 Task: Look for space in Brunssum, Netherlands from 1st June, 2023 to 9th June, 2023 for 5 adults in price range Rs.6000 to Rs.12000. Place can be entire place with 3 bedrooms having 3 beds and 3 bathrooms. Property type can be house, flat, guest house. Amenities needed are: washing machine. Booking option can be shelf check-in. Required host language is English.
Action: Mouse moved to (459, 117)
Screenshot: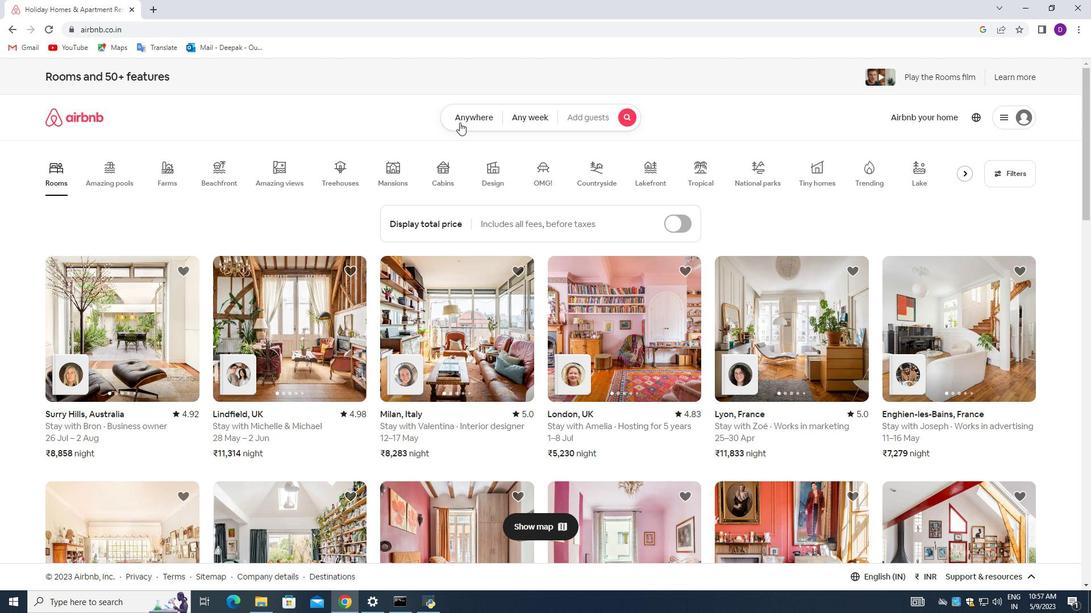 
Action: Mouse pressed left at (459, 117)
Screenshot: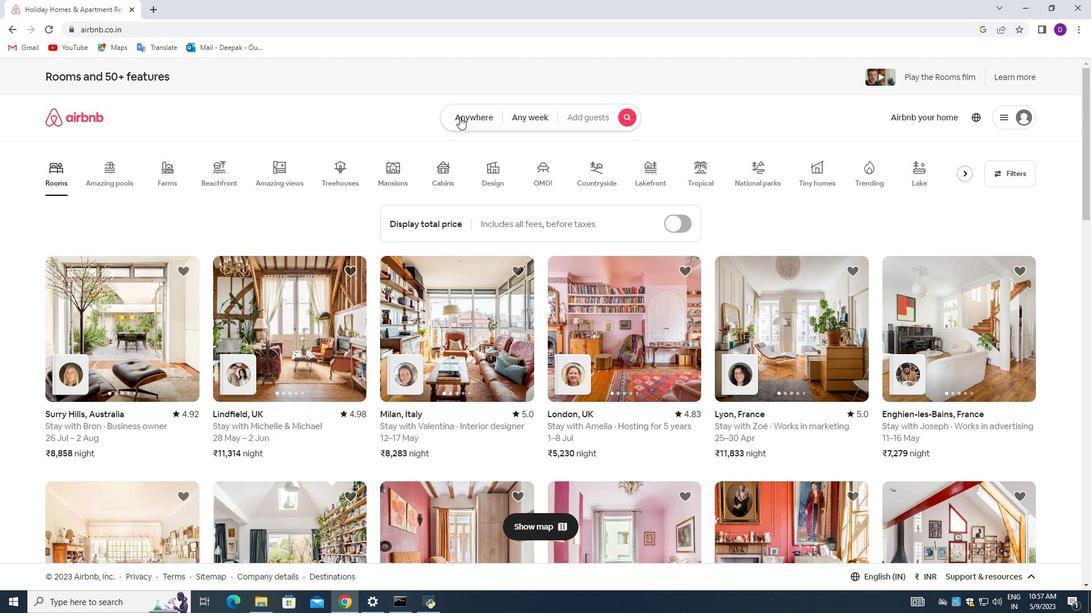
Action: Mouse moved to (396, 160)
Screenshot: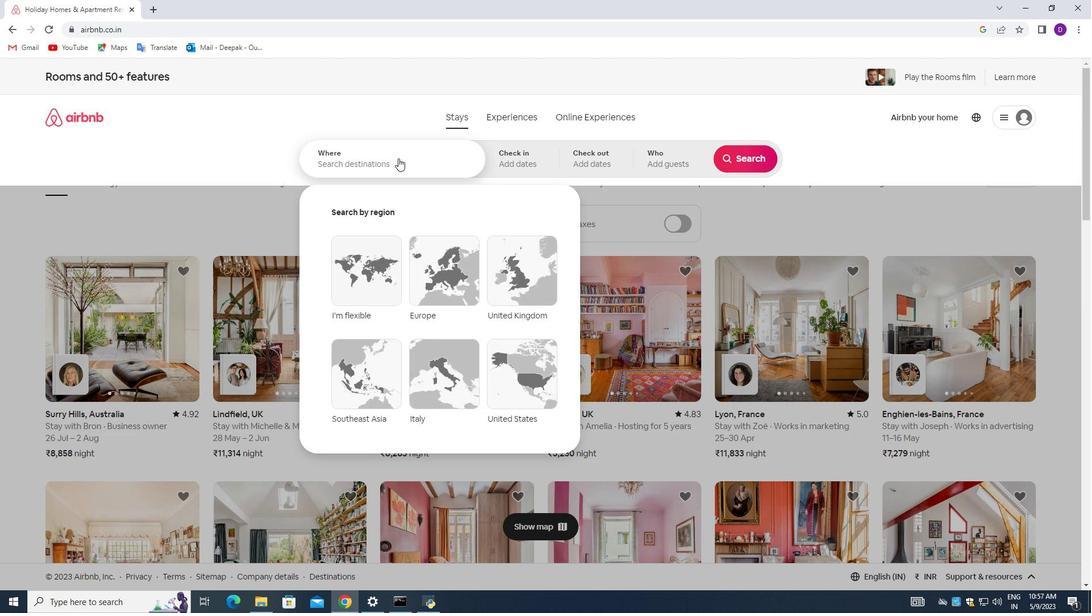 
Action: Mouse pressed left at (396, 160)
Screenshot: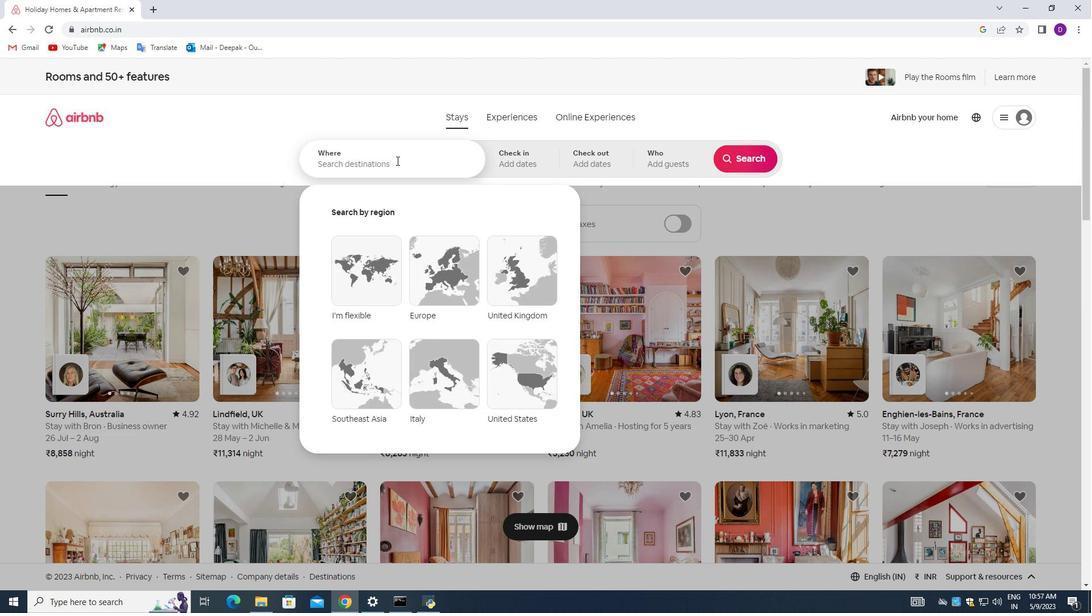 
Action: Mouse moved to (167, 271)
Screenshot: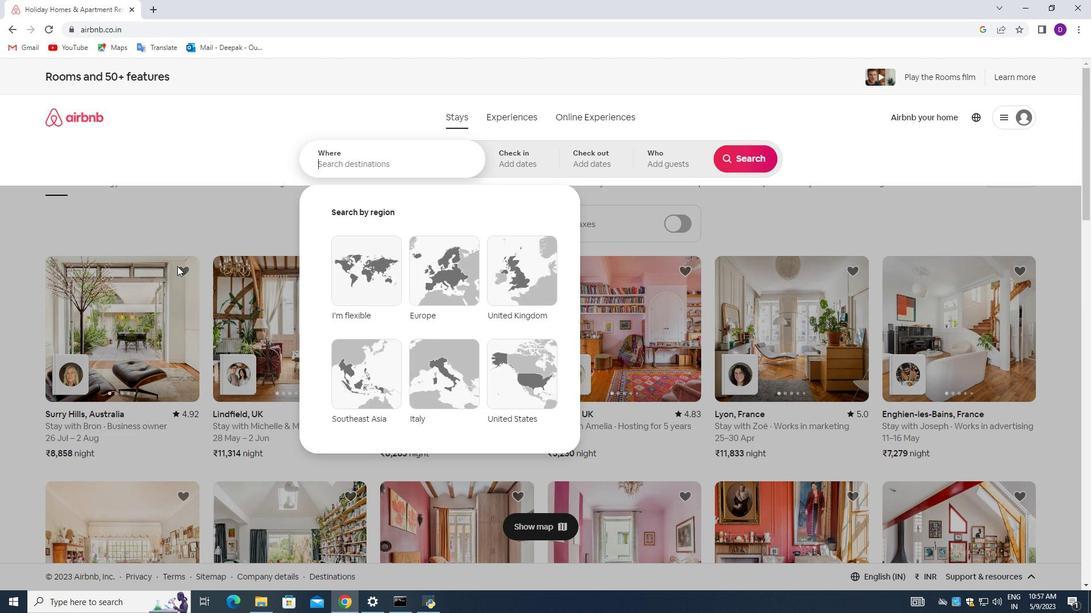 
Action: Key pressed <Key.shift_r>Brus<Key.backspace>nssum,<Key.space><Key.shift><Key.shift><Key.shift><Key.shift>Netherlands<Key.enter>
Screenshot: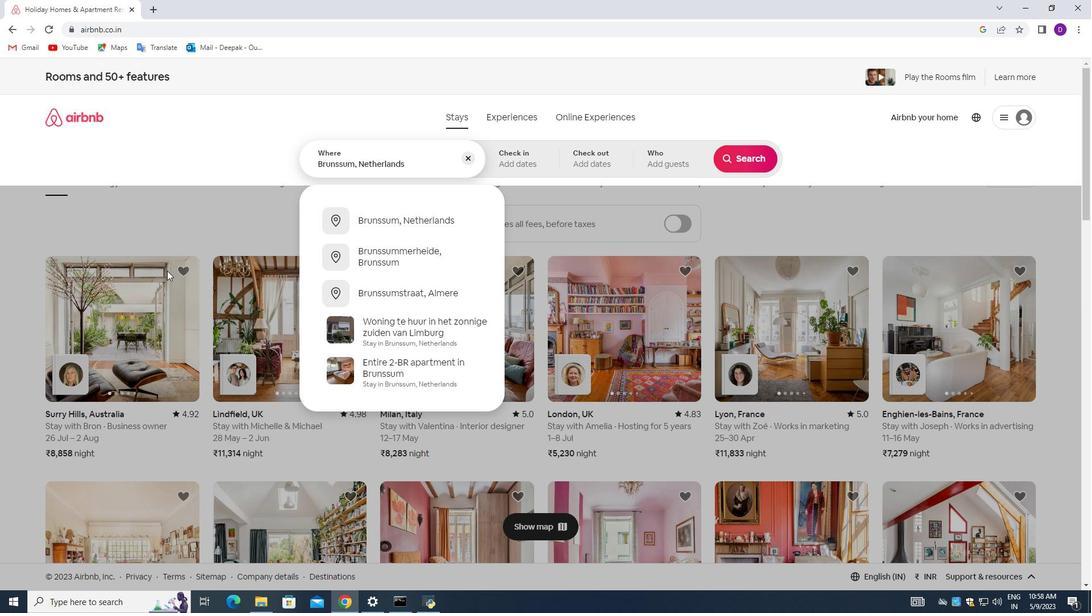 
Action: Mouse moved to (679, 305)
Screenshot: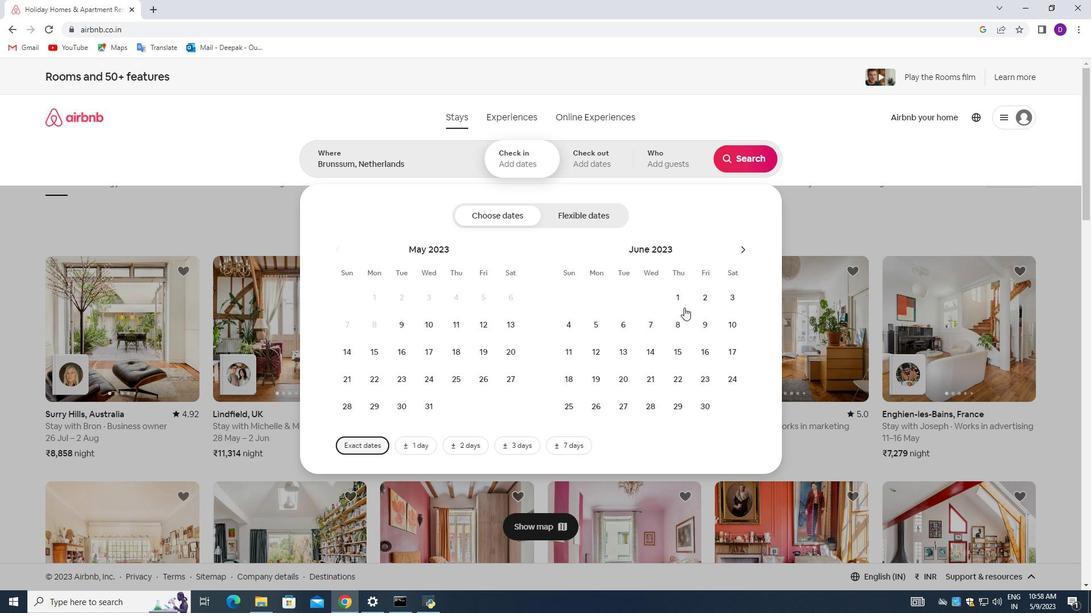 
Action: Mouse pressed left at (679, 305)
Screenshot: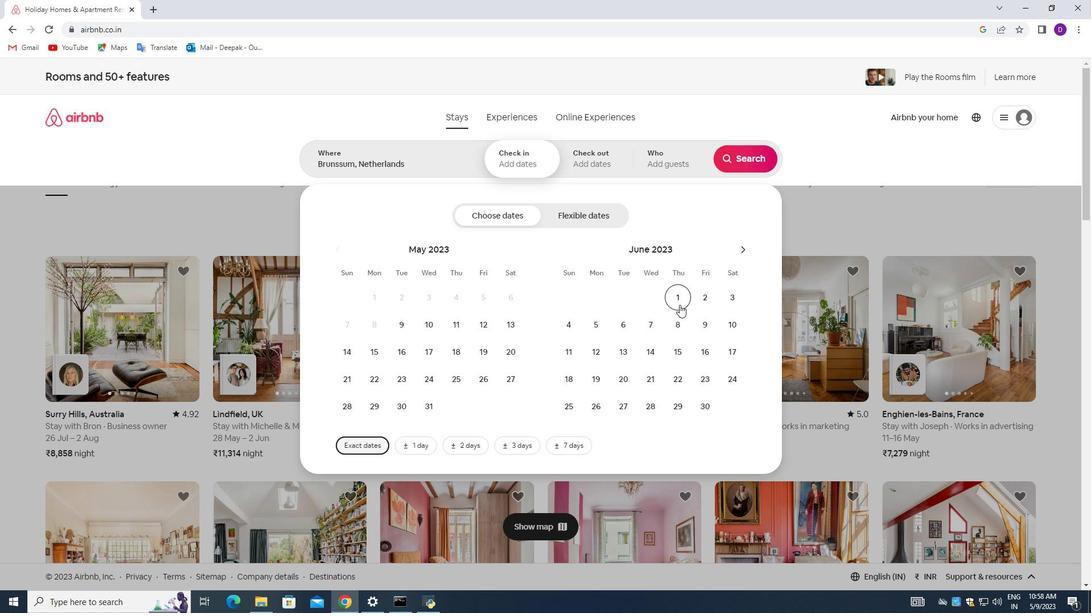 
Action: Mouse moved to (698, 318)
Screenshot: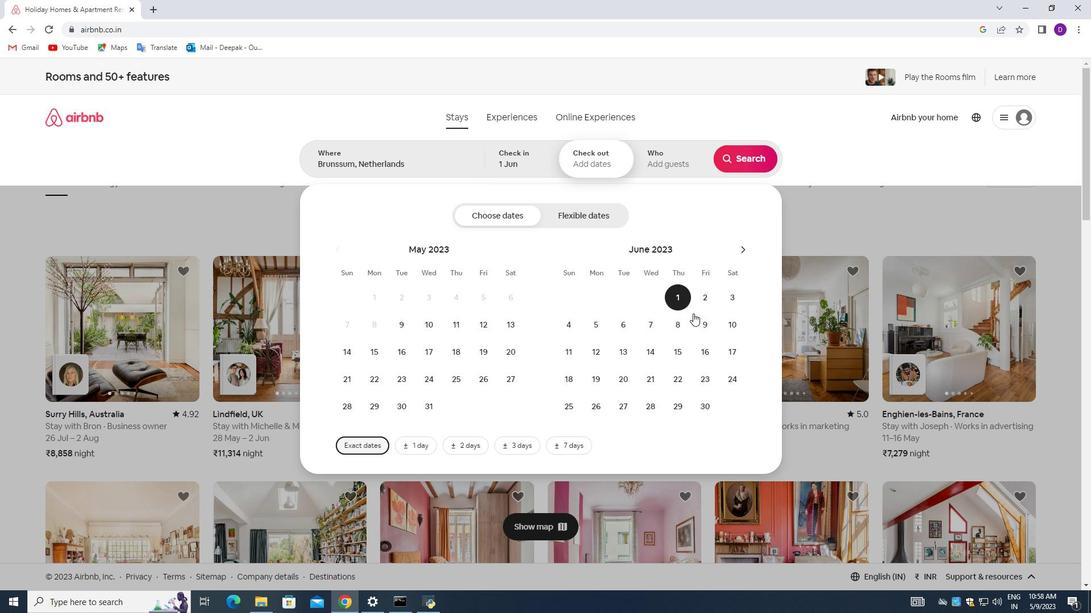 
Action: Mouse pressed left at (698, 318)
Screenshot: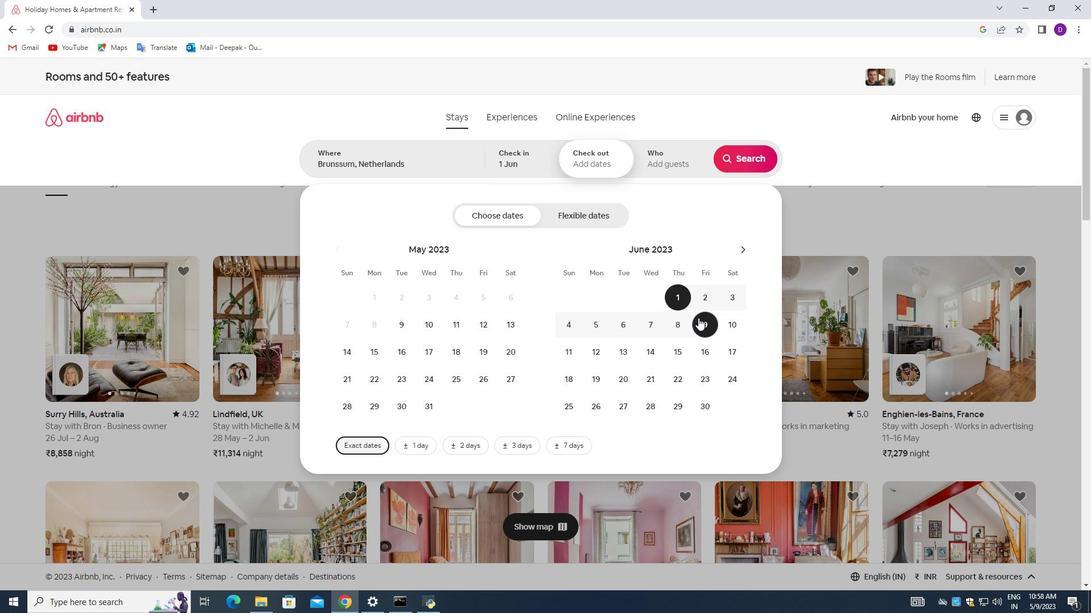 
Action: Mouse moved to (658, 159)
Screenshot: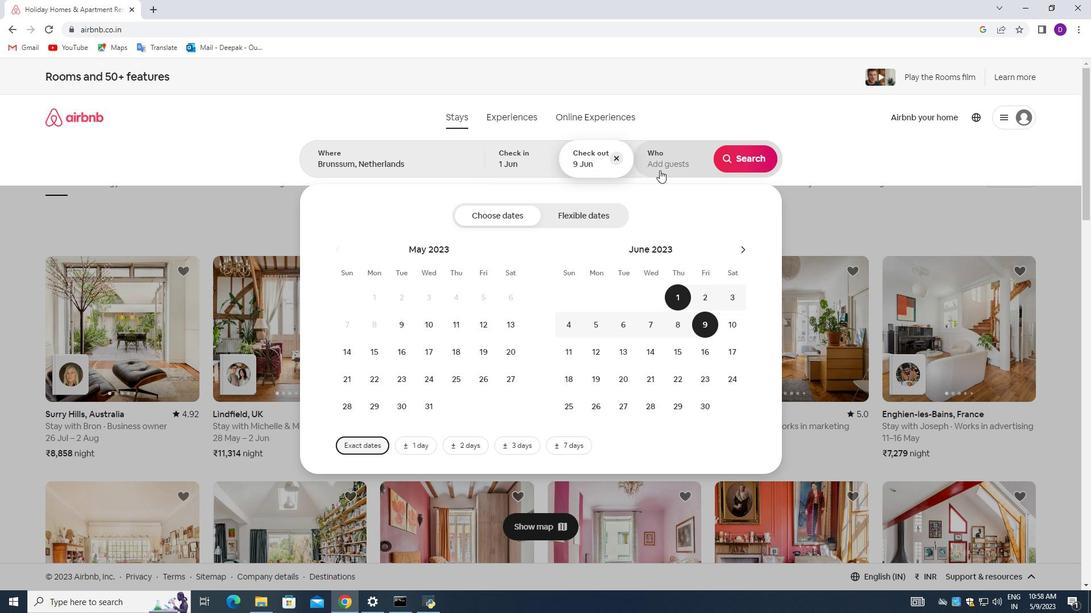 
Action: Mouse pressed left at (658, 159)
Screenshot: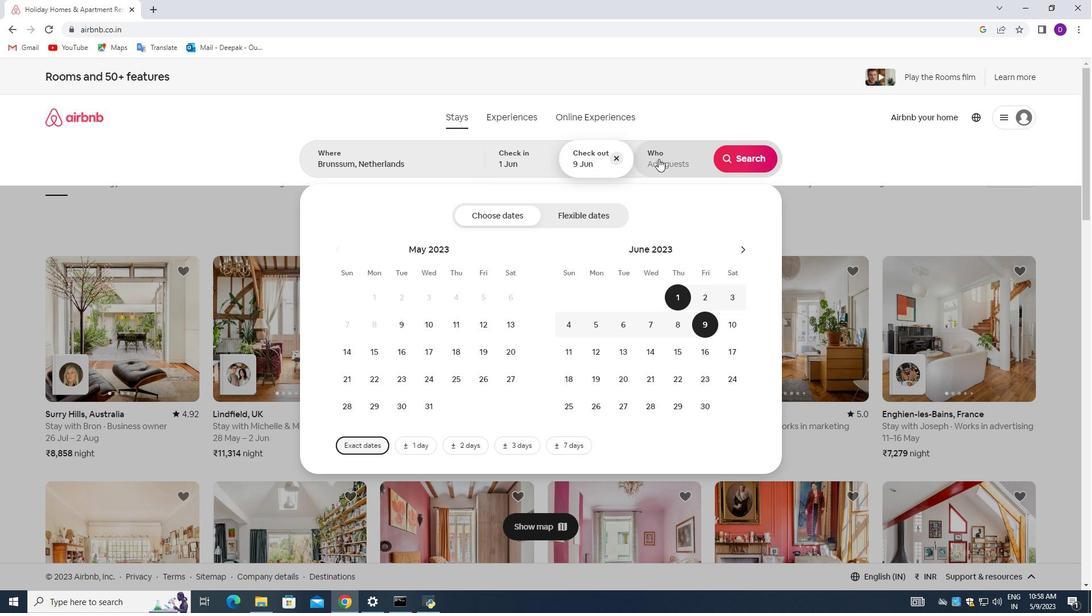 
Action: Mouse moved to (750, 221)
Screenshot: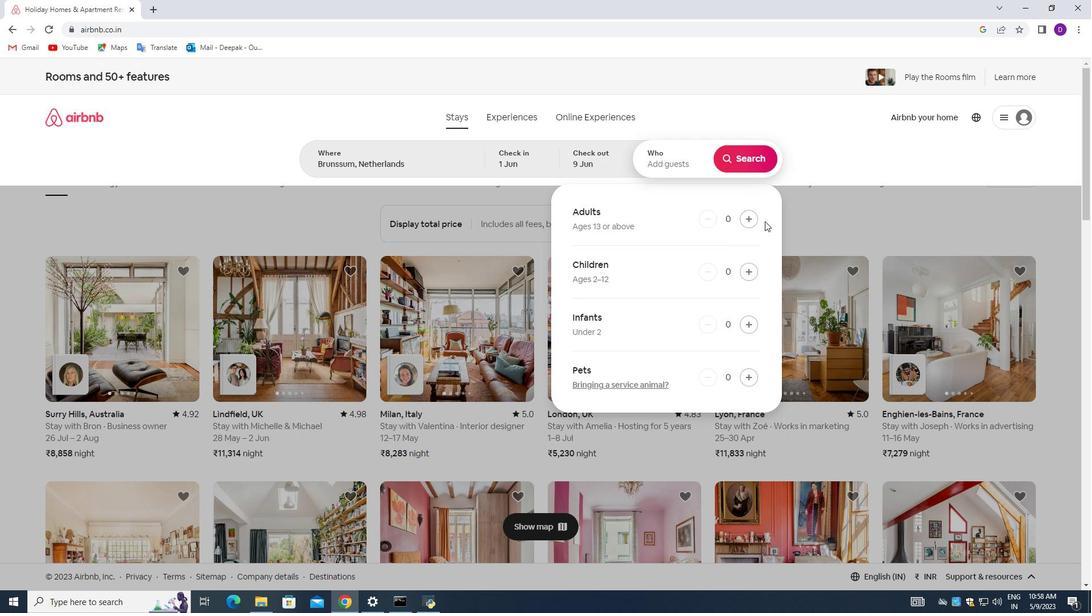 
Action: Mouse pressed left at (750, 221)
Screenshot: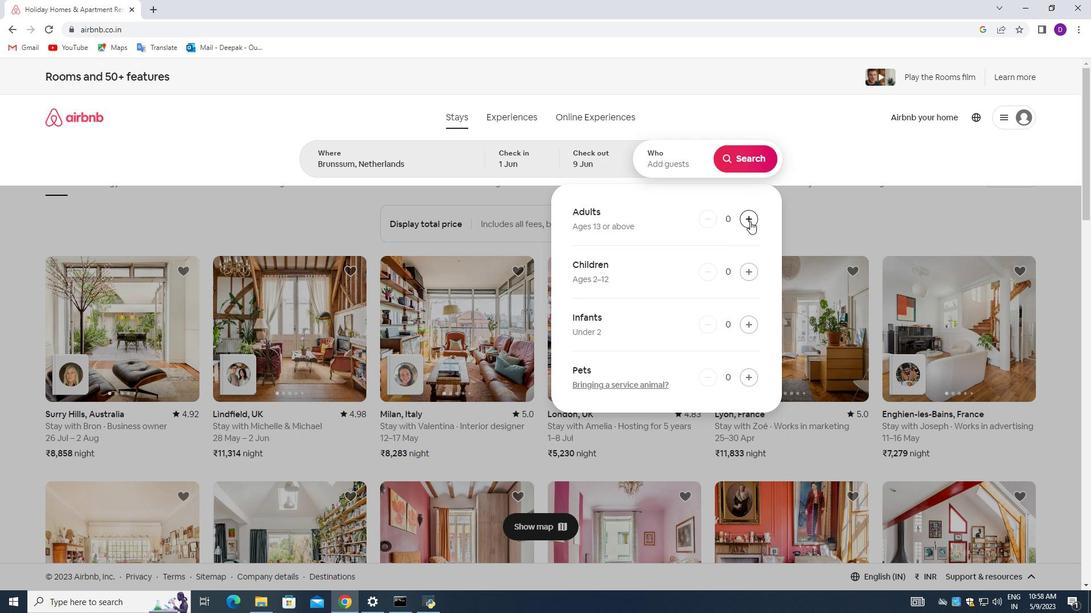 
Action: Mouse pressed left at (750, 221)
Screenshot: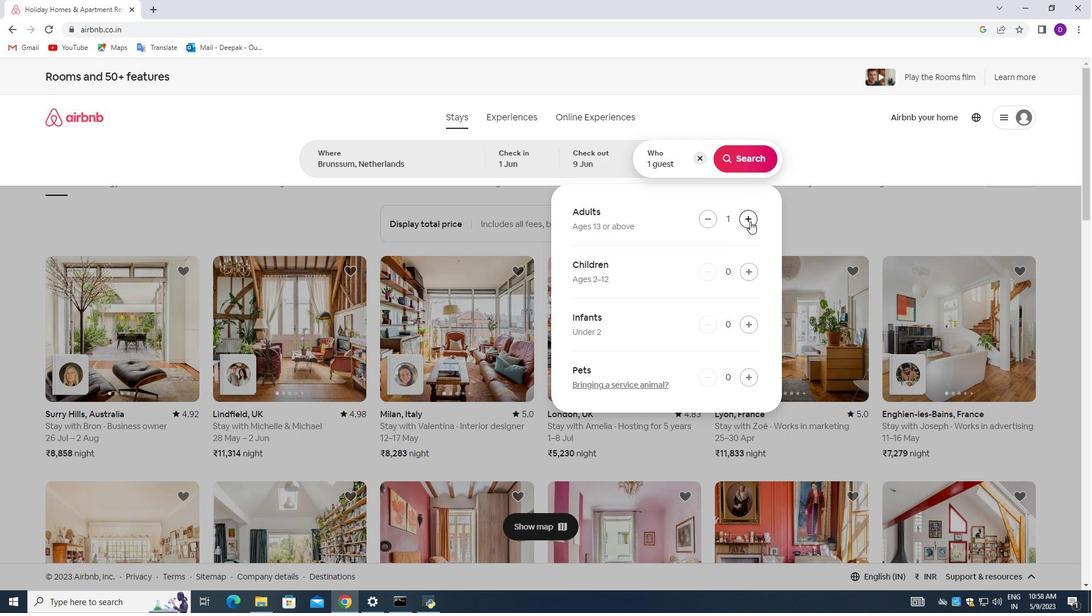 
Action: Mouse pressed left at (750, 221)
Screenshot: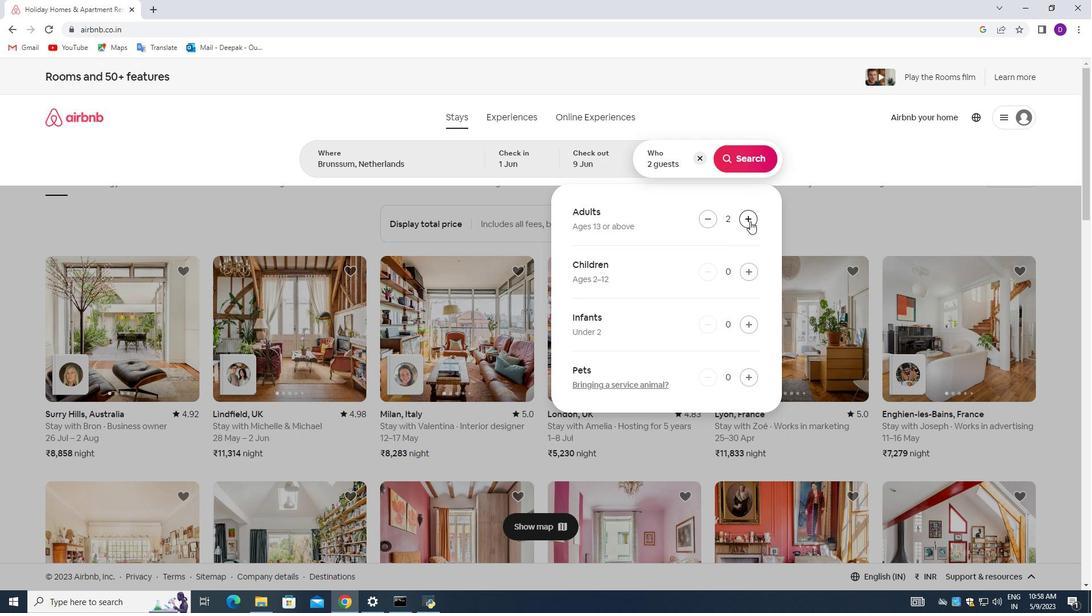 
Action: Mouse pressed left at (750, 221)
Screenshot: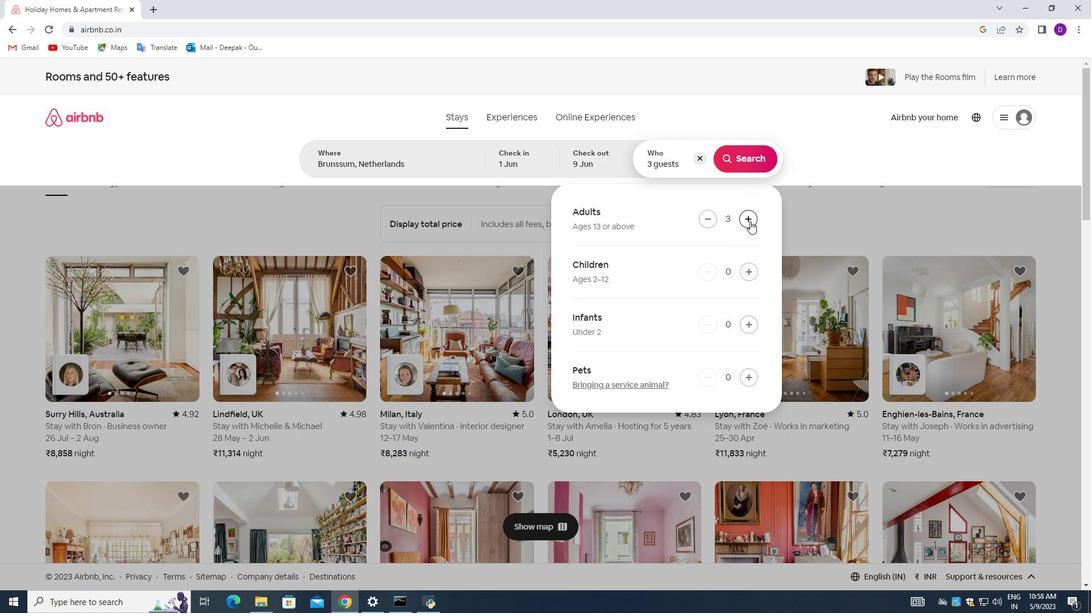 
Action: Mouse pressed left at (750, 221)
Screenshot: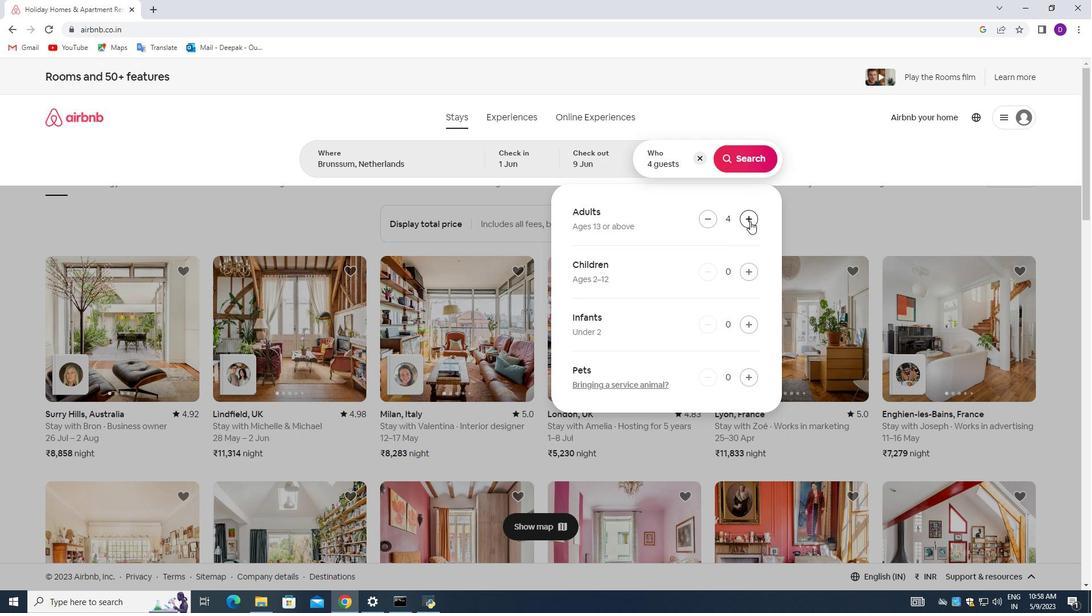 
Action: Mouse moved to (749, 160)
Screenshot: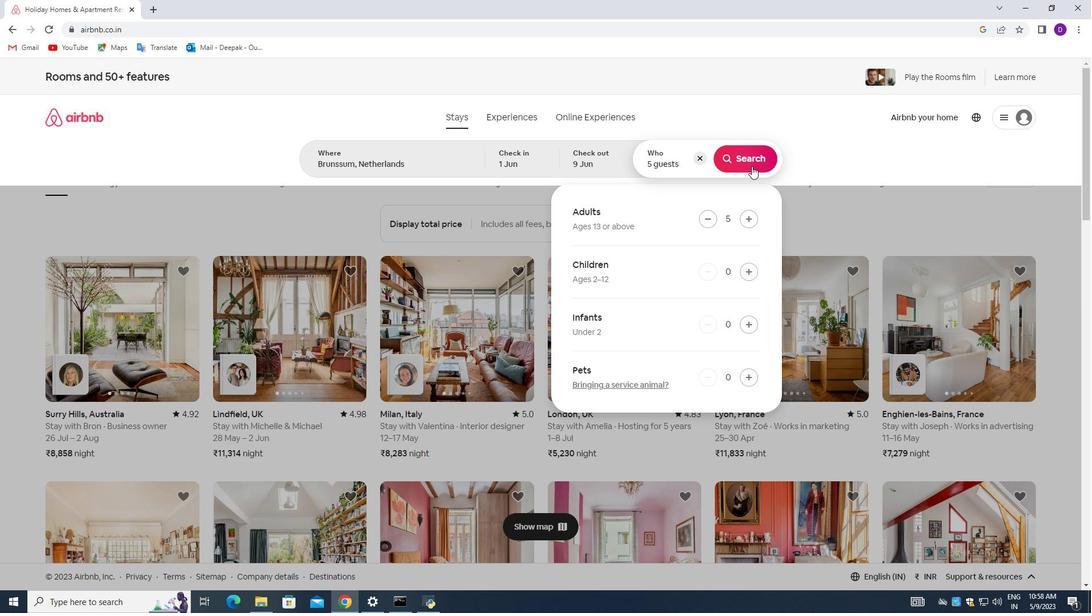 
Action: Mouse pressed left at (749, 160)
Screenshot: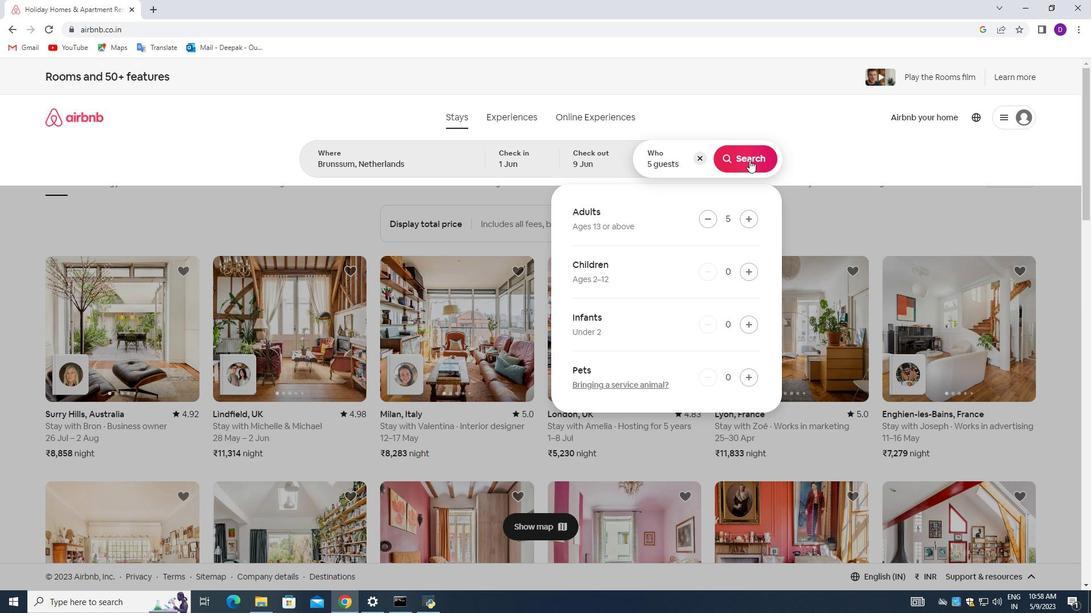 
Action: Mouse moved to (1034, 121)
Screenshot: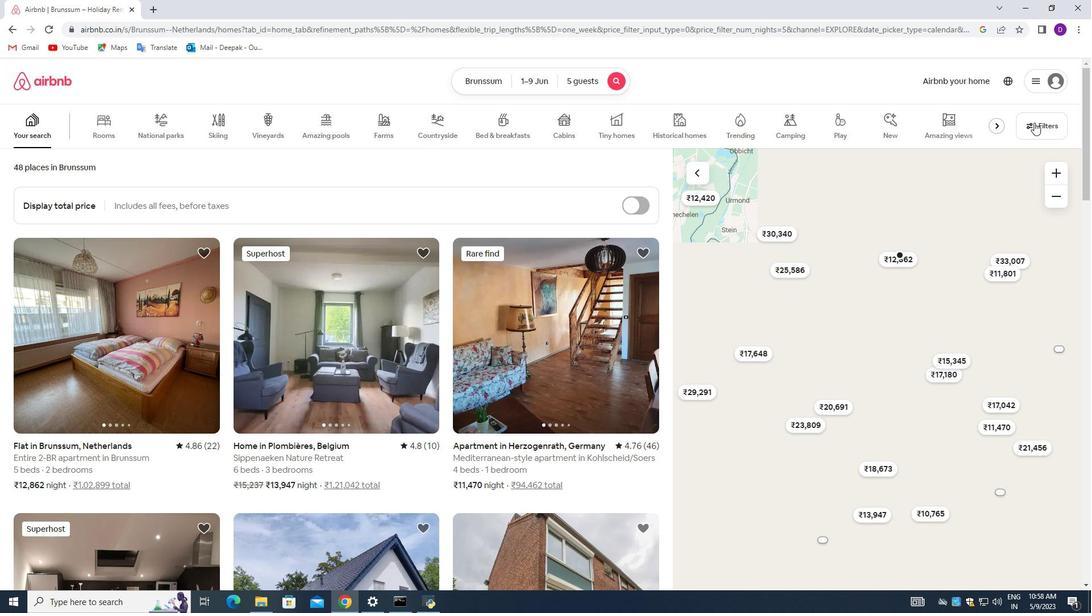 
Action: Mouse pressed left at (1034, 121)
Screenshot: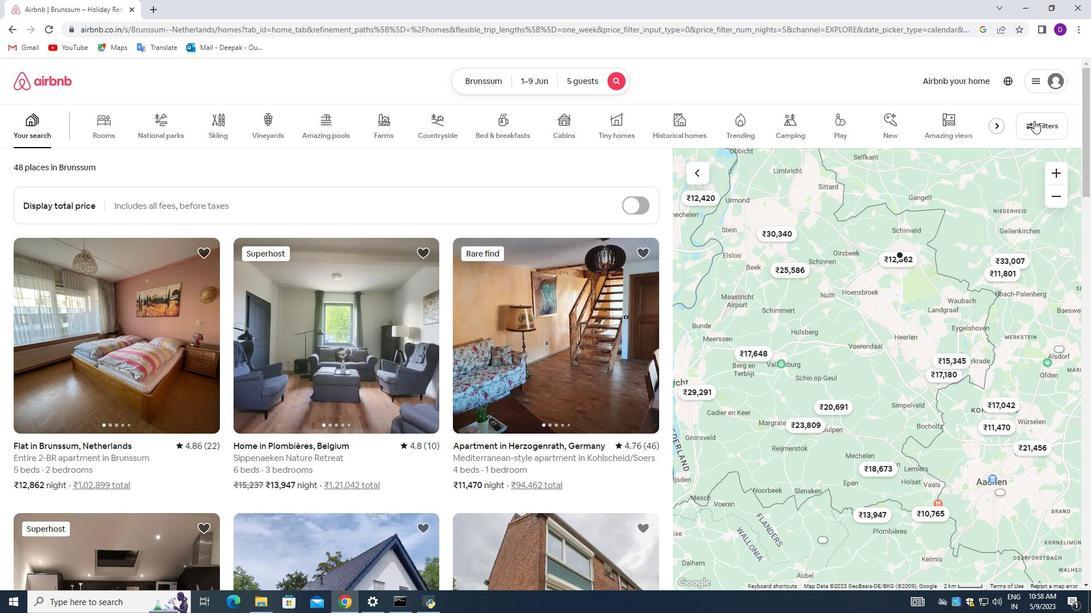 
Action: Mouse moved to (407, 407)
Screenshot: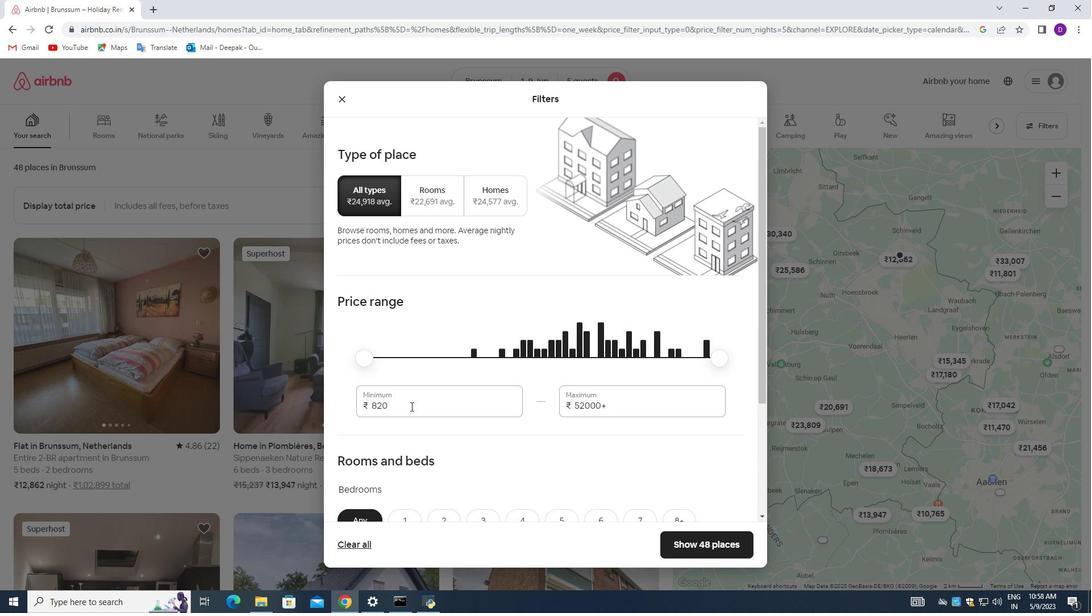
Action: Mouse pressed left at (407, 407)
Screenshot: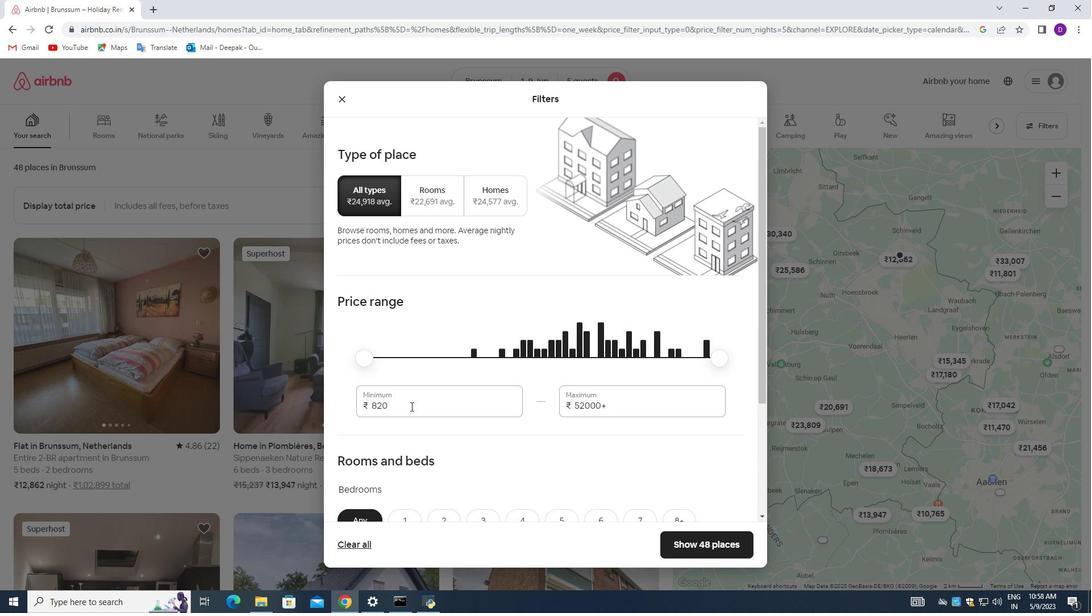 
Action: Mouse pressed left at (407, 407)
Screenshot: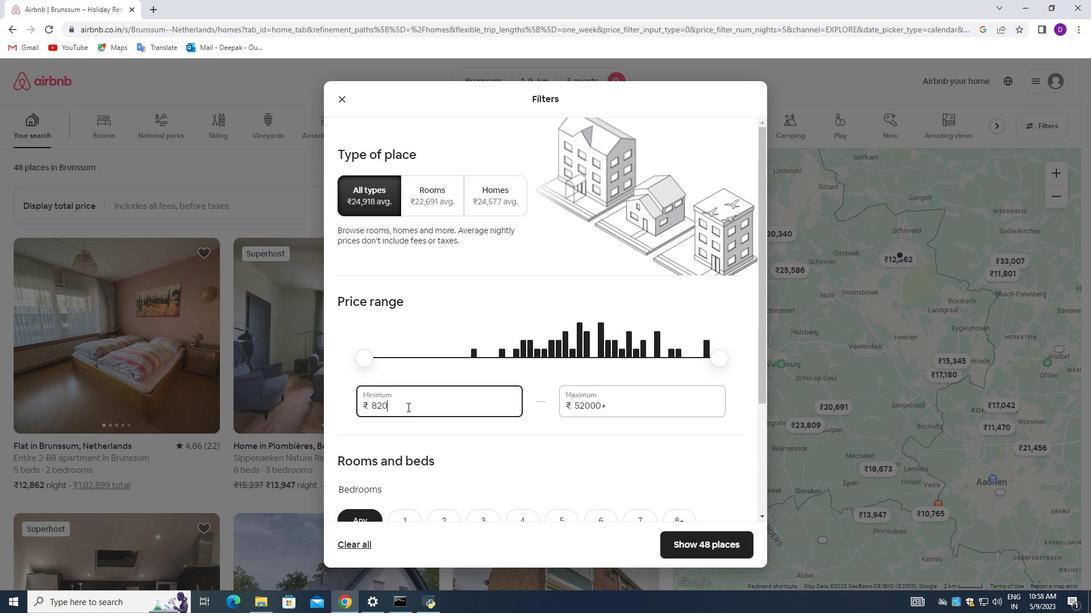 
Action: Key pressed 6000<Key.tab>12000
Screenshot: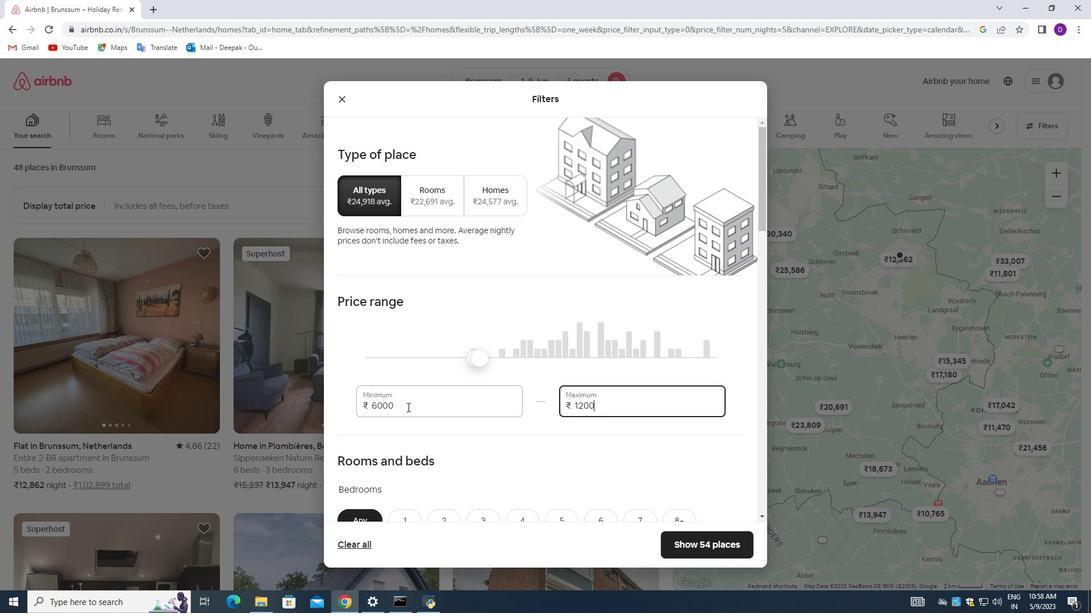 
Action: Mouse moved to (507, 298)
Screenshot: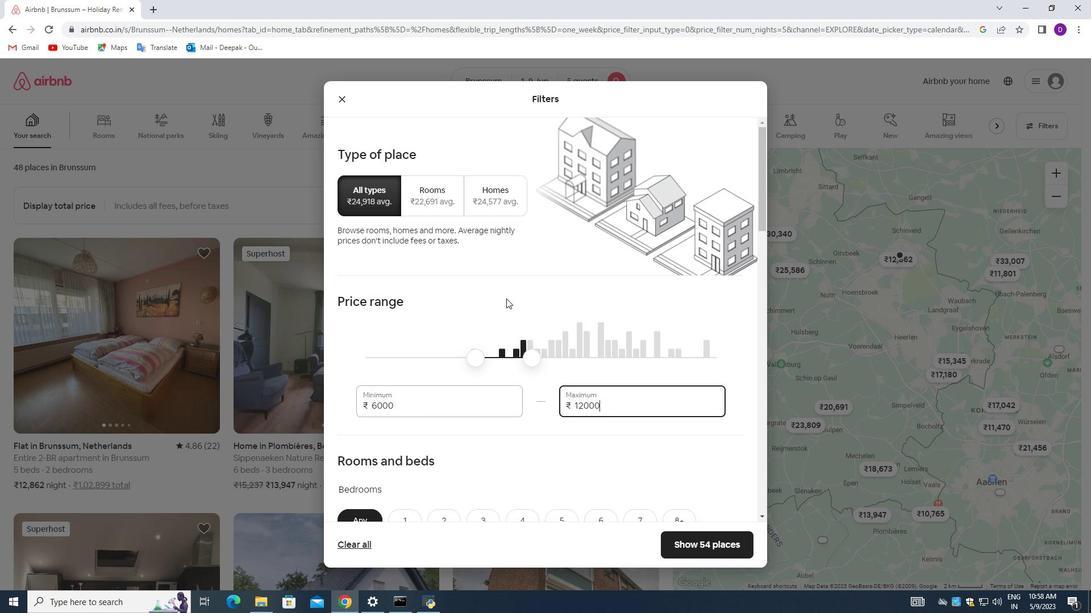 
Action: Mouse scrolled (507, 298) with delta (0, 0)
Screenshot: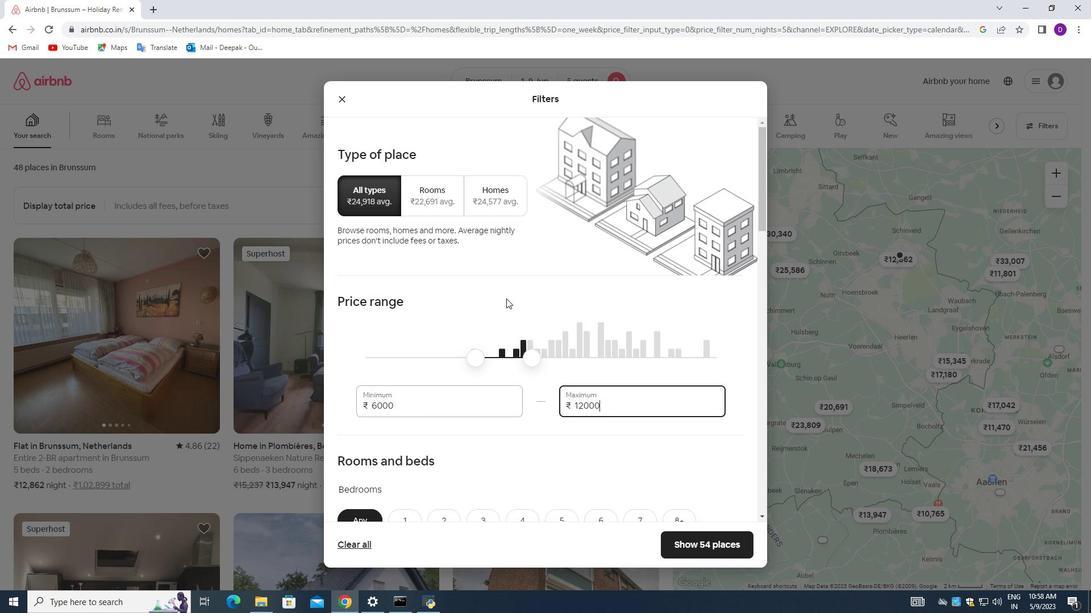 
Action: Mouse moved to (509, 299)
Screenshot: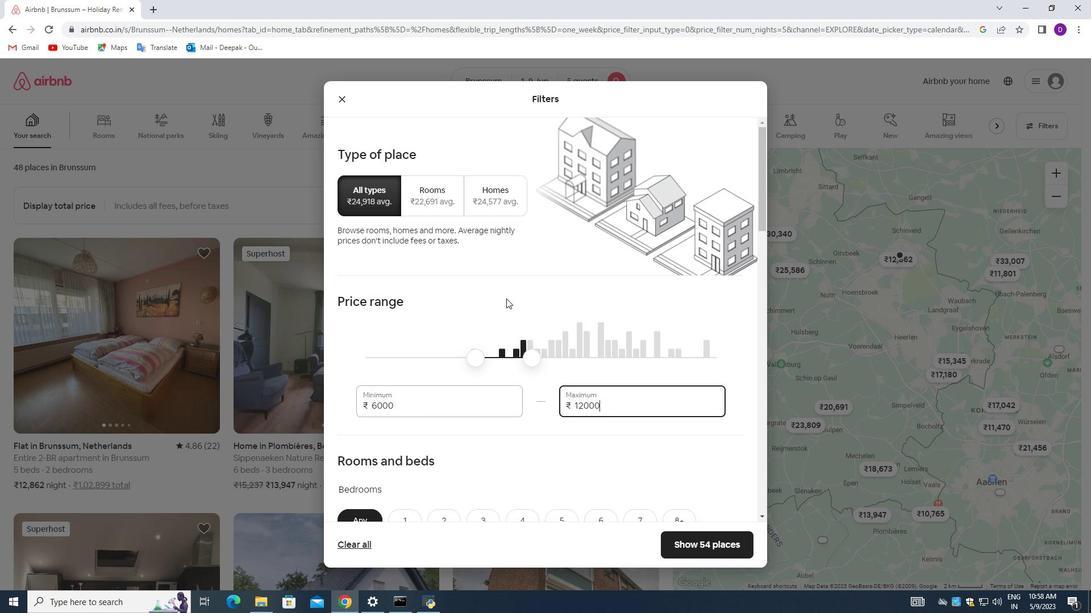 
Action: Mouse scrolled (509, 298) with delta (0, 0)
Screenshot: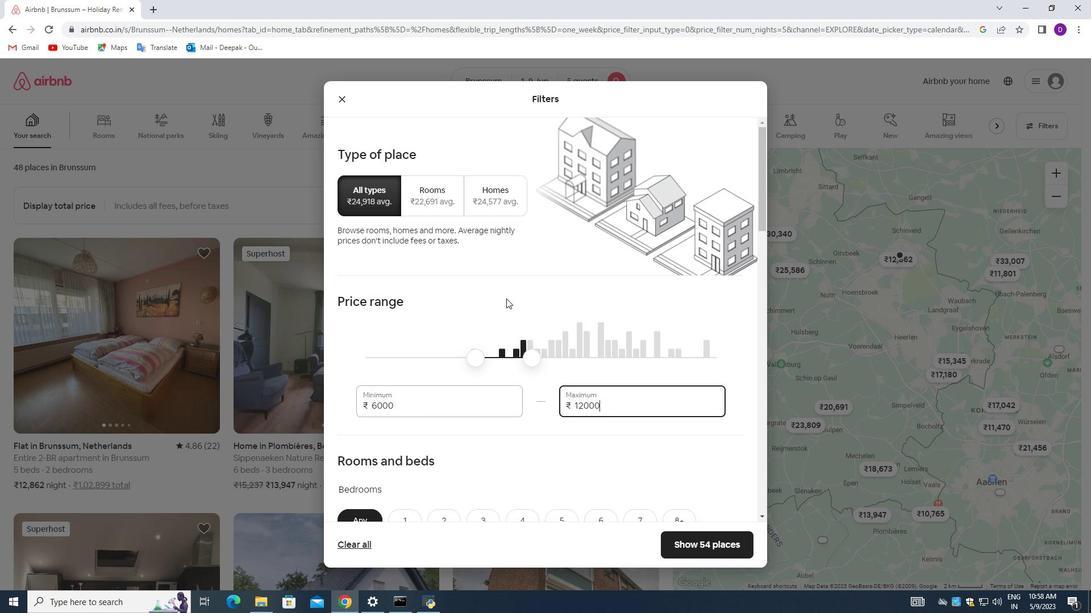 
Action: Mouse moved to (510, 300)
Screenshot: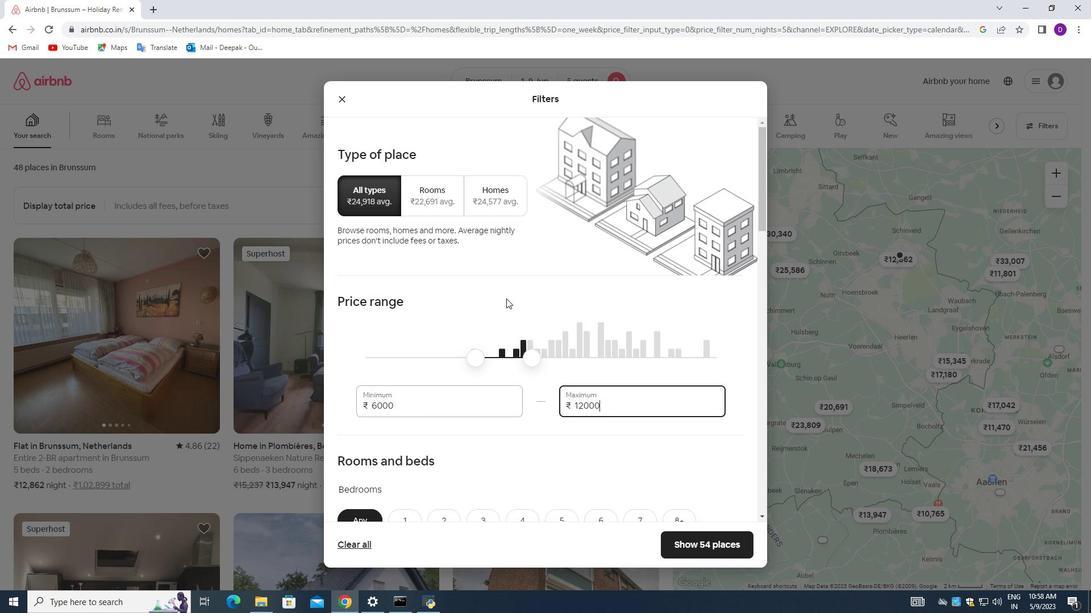 
Action: Mouse scrolled (510, 299) with delta (0, 0)
Screenshot: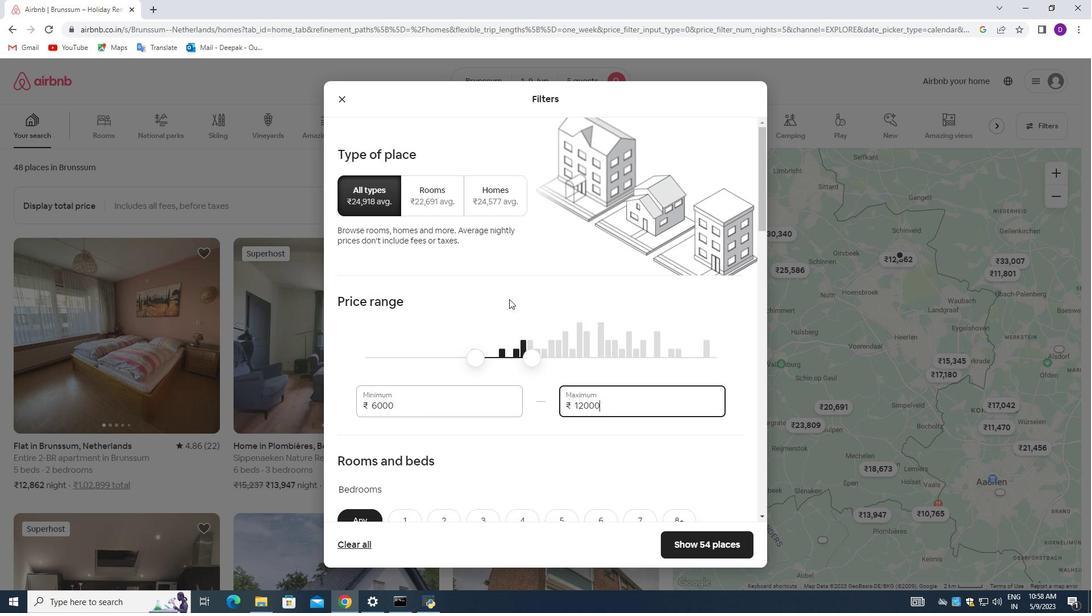 
Action: Mouse moved to (510, 301)
Screenshot: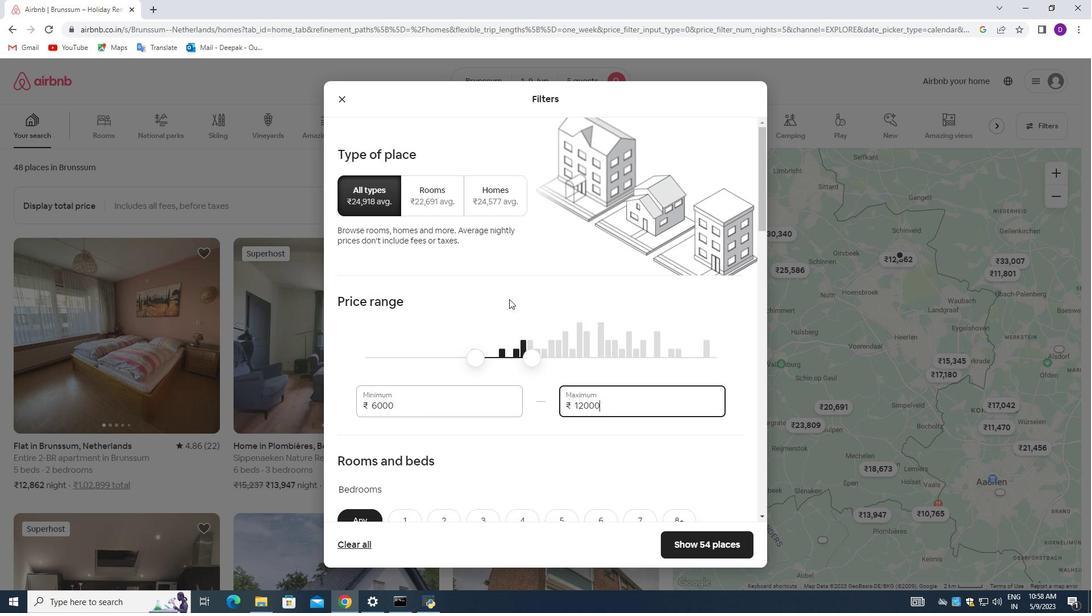 
Action: Mouse scrolled (510, 301) with delta (0, 0)
Screenshot: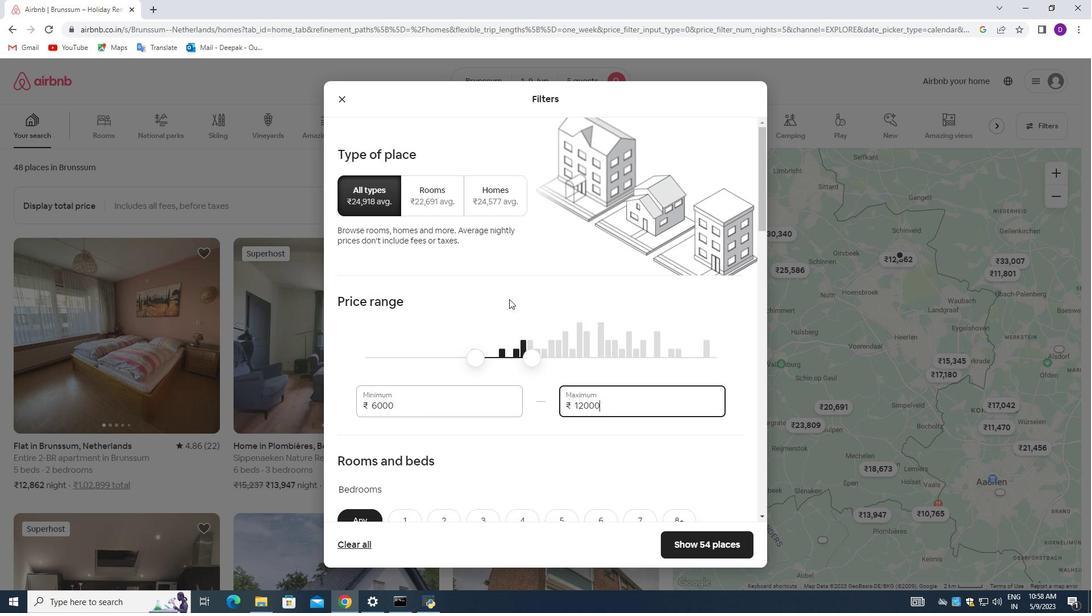
Action: Mouse moved to (481, 299)
Screenshot: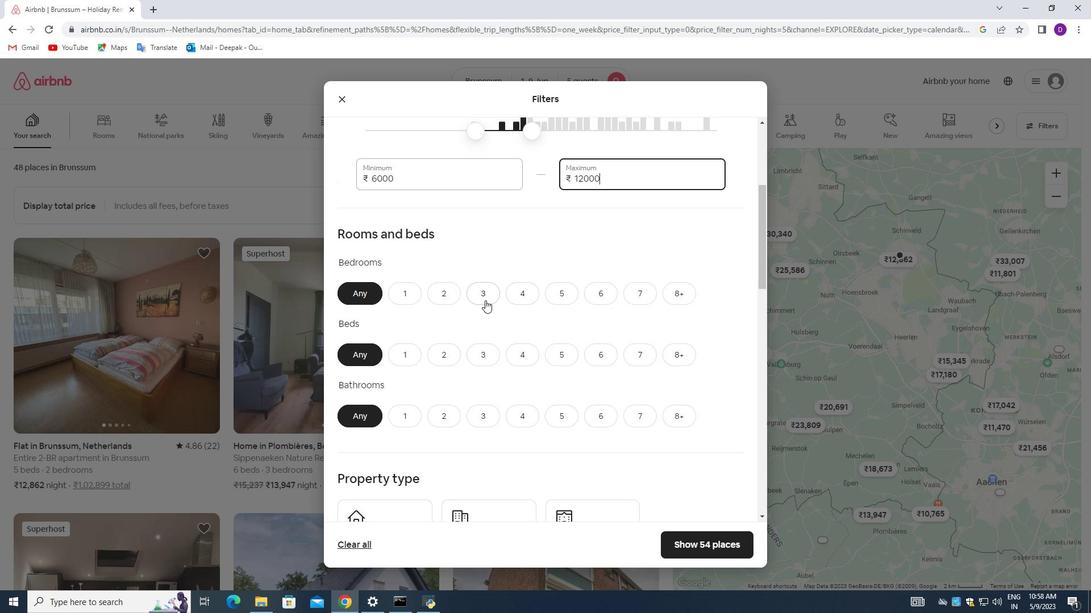 
Action: Mouse pressed left at (481, 299)
Screenshot: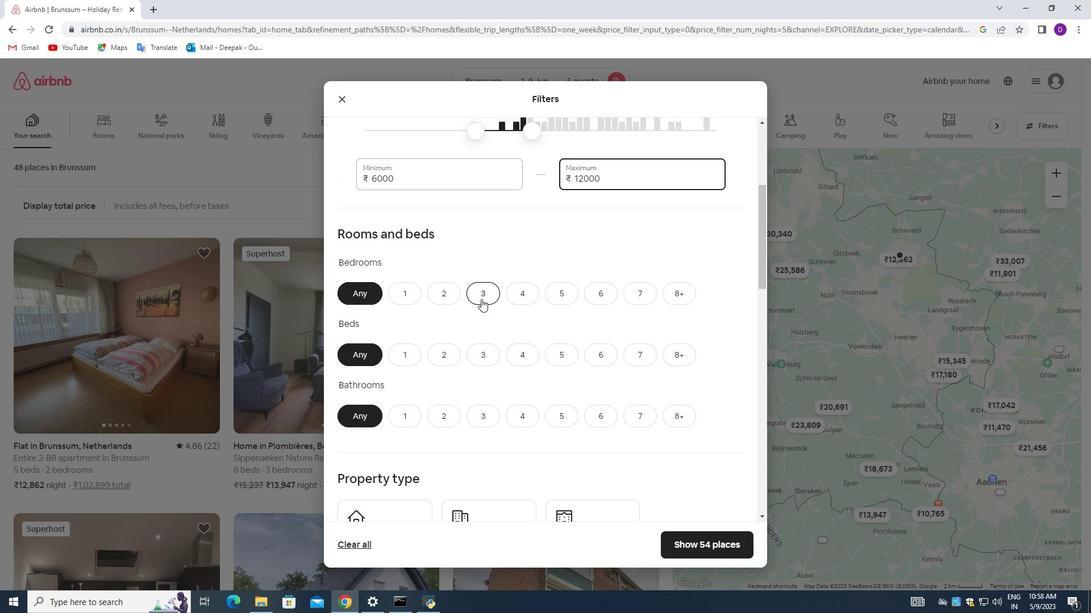 
Action: Mouse moved to (473, 359)
Screenshot: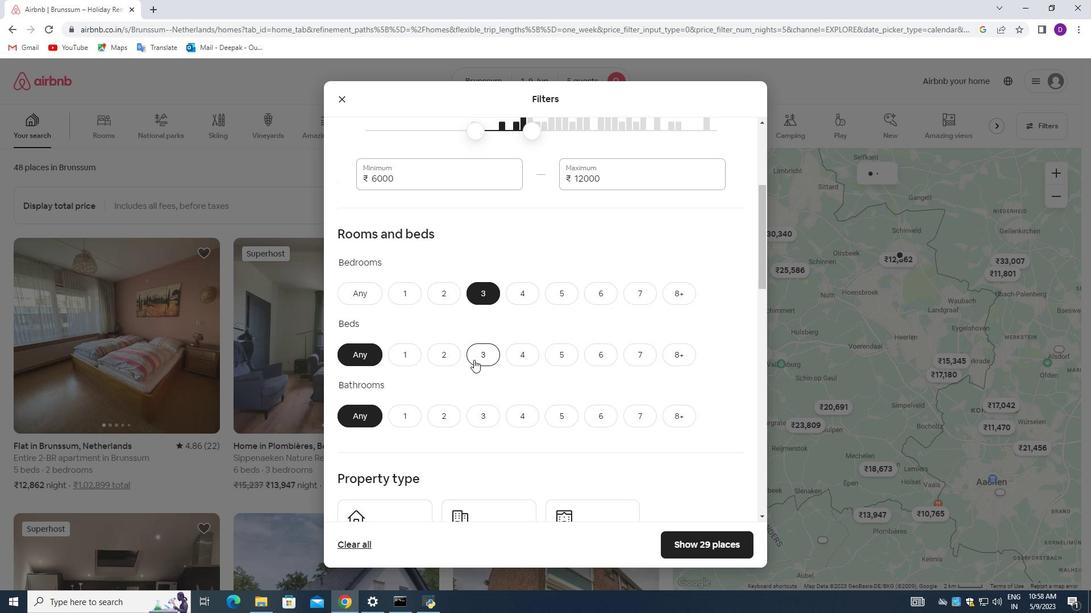 
Action: Mouse pressed left at (473, 359)
Screenshot: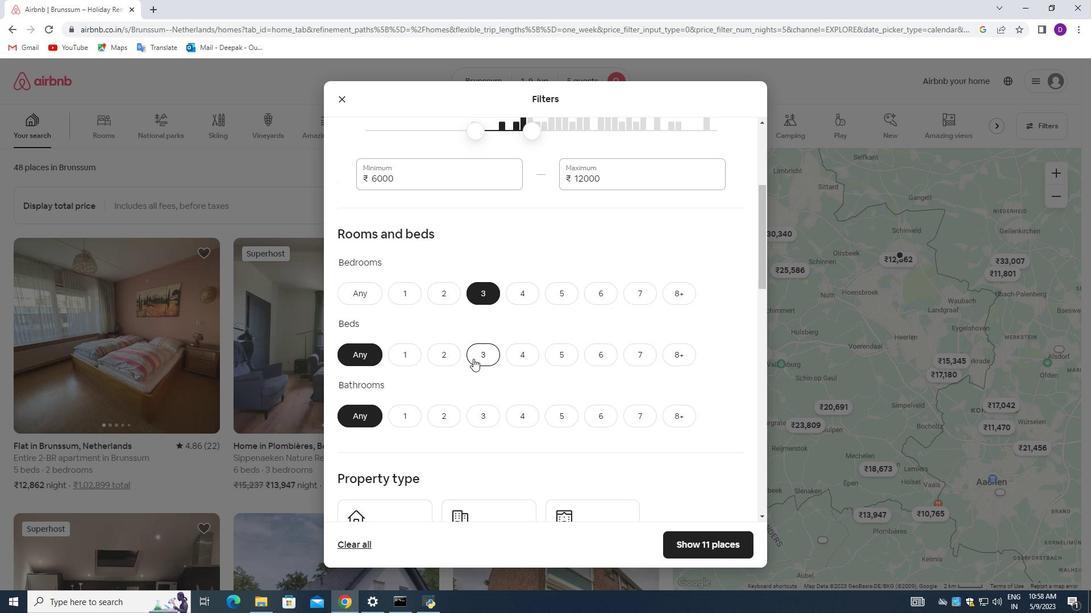 
Action: Mouse moved to (477, 418)
Screenshot: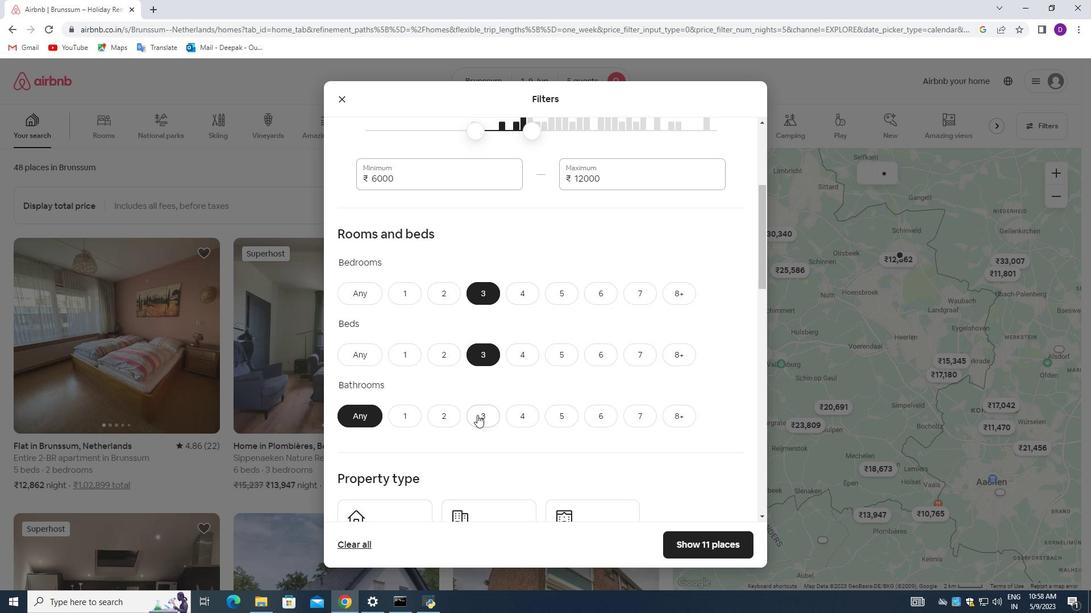 
Action: Mouse pressed left at (477, 418)
Screenshot: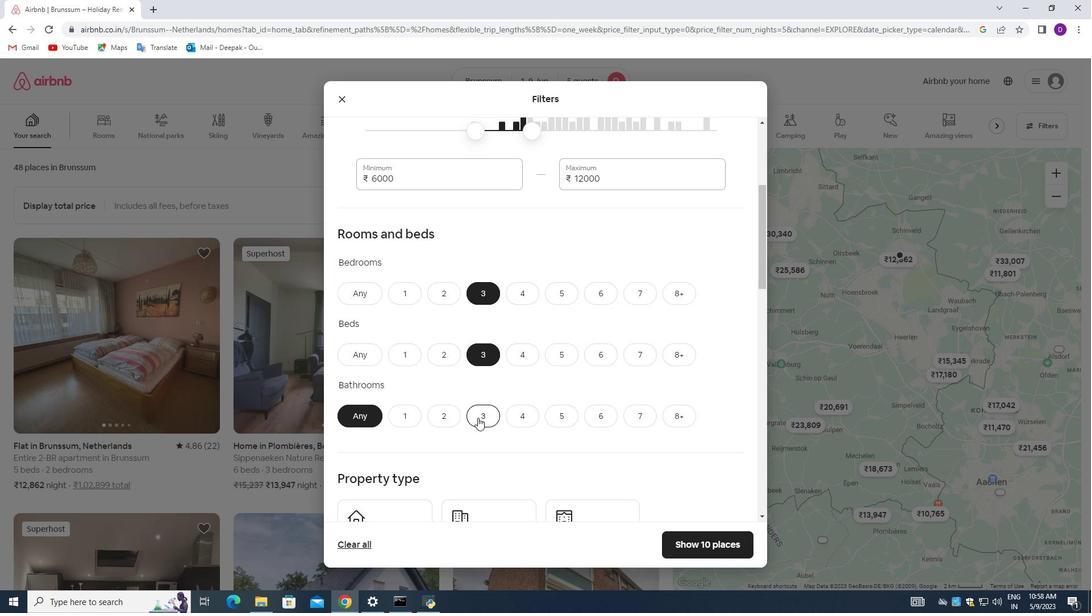 
Action: Mouse moved to (523, 329)
Screenshot: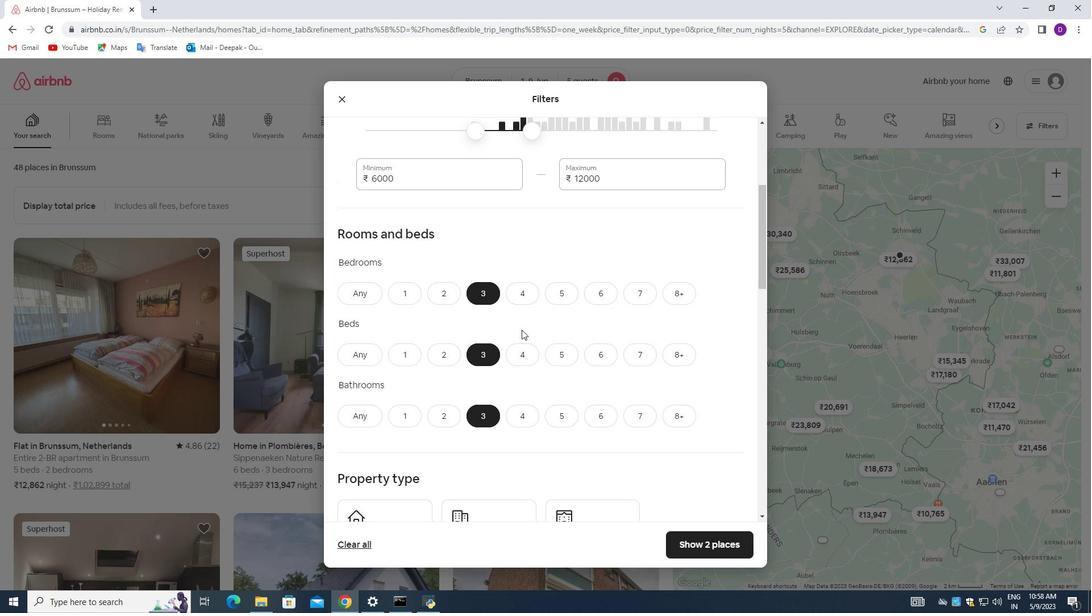 
Action: Mouse scrolled (523, 329) with delta (0, 0)
Screenshot: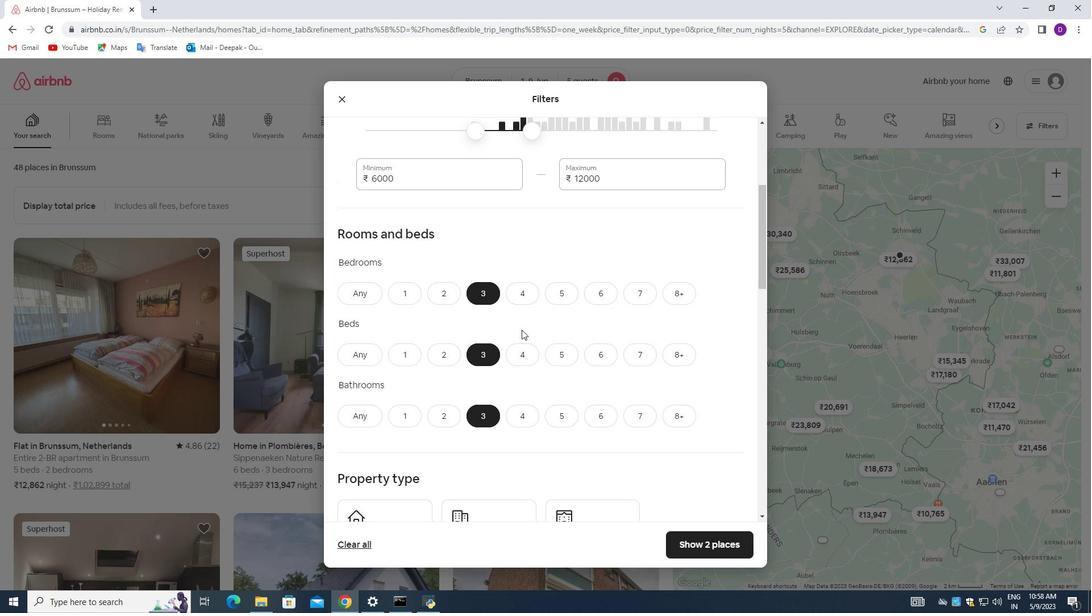 
Action: Mouse moved to (556, 326)
Screenshot: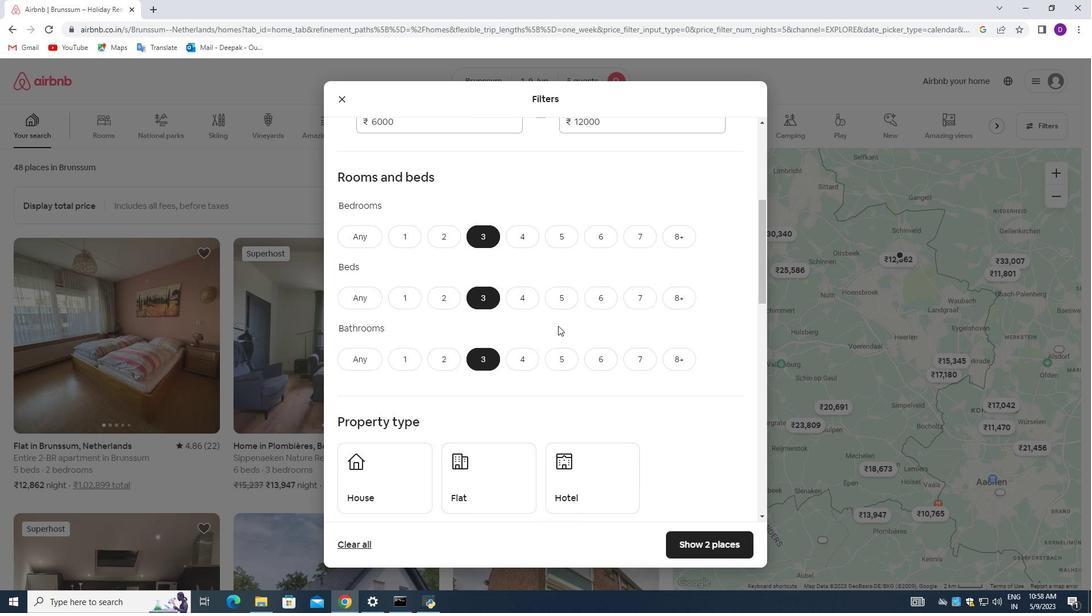 
Action: Mouse scrolled (556, 325) with delta (0, 0)
Screenshot: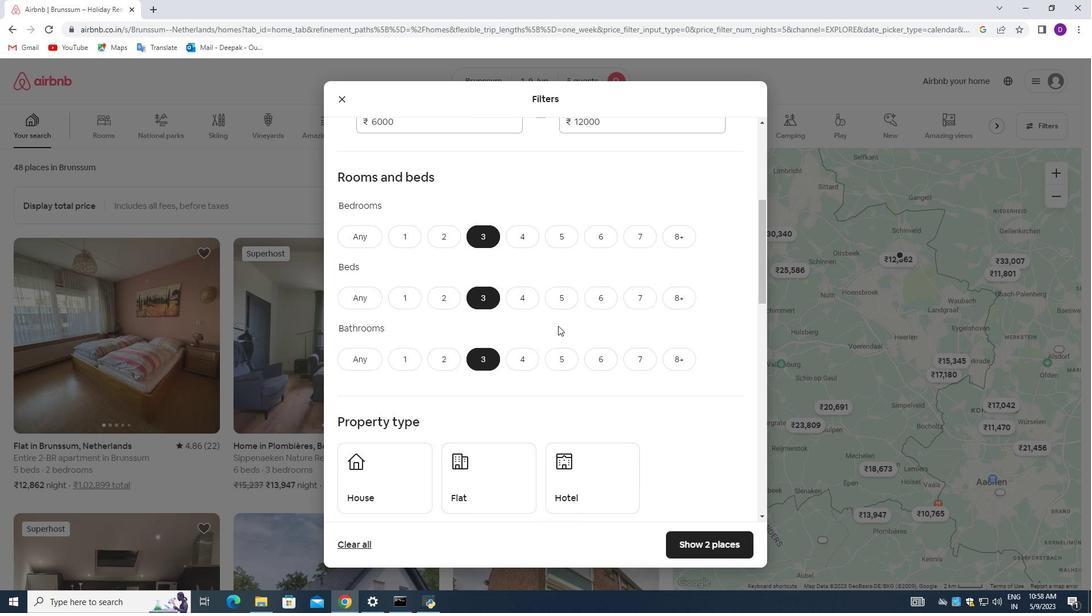 
Action: Mouse moved to (529, 289)
Screenshot: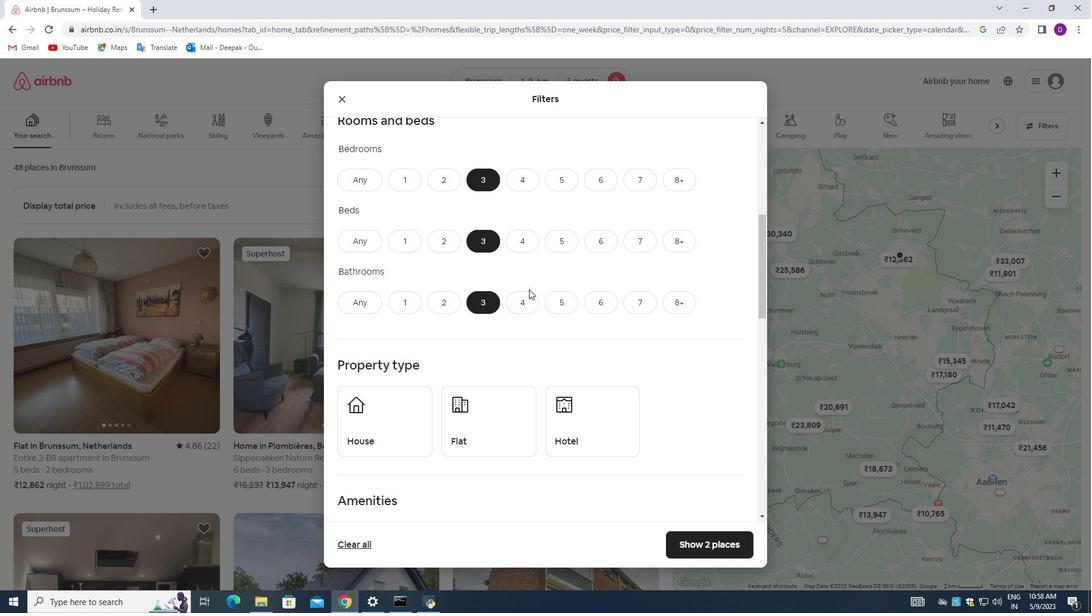 
Action: Mouse scrolled (529, 288) with delta (0, 0)
Screenshot: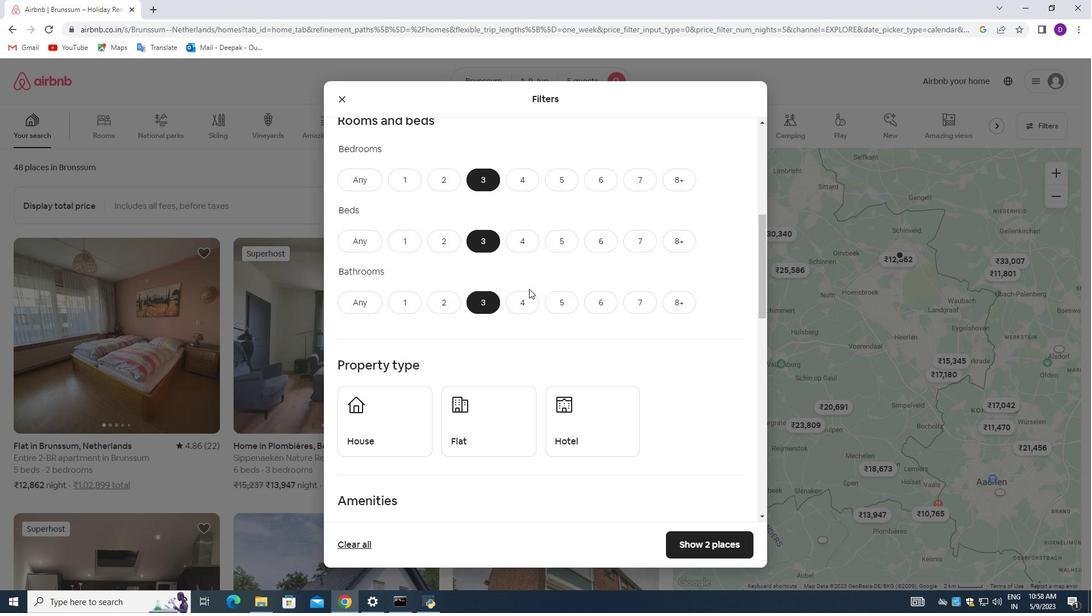 
Action: Mouse moved to (529, 290)
Screenshot: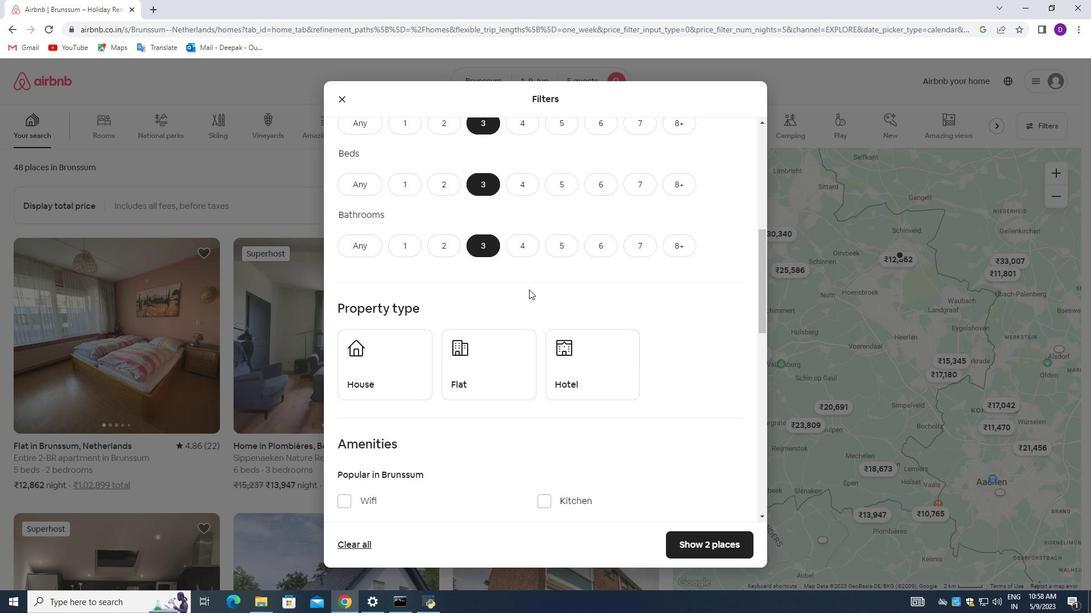 
Action: Mouse scrolled (529, 289) with delta (0, 0)
Screenshot: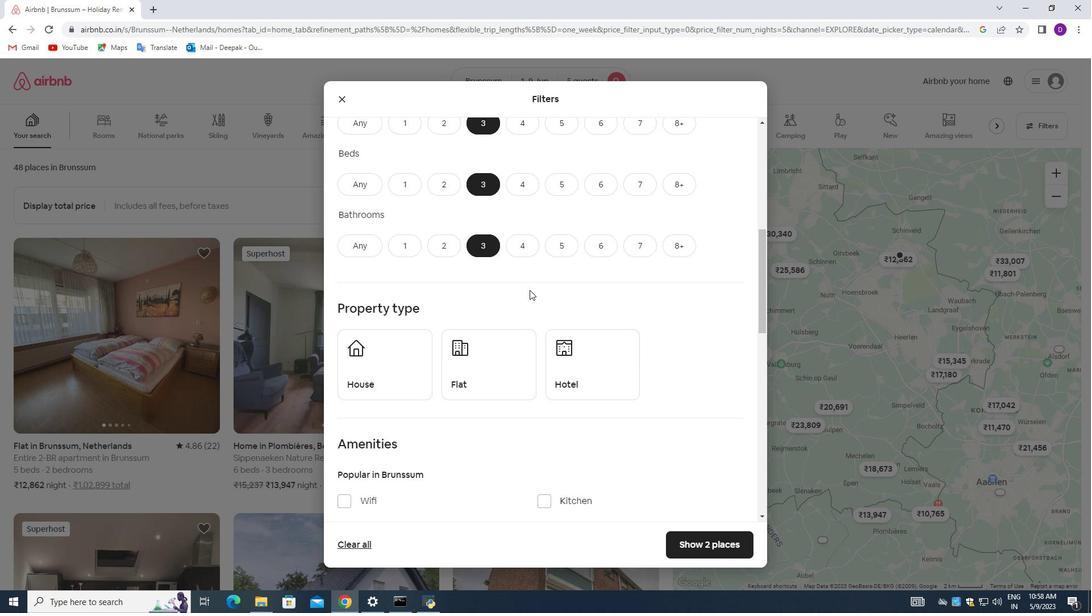 
Action: Mouse moved to (400, 306)
Screenshot: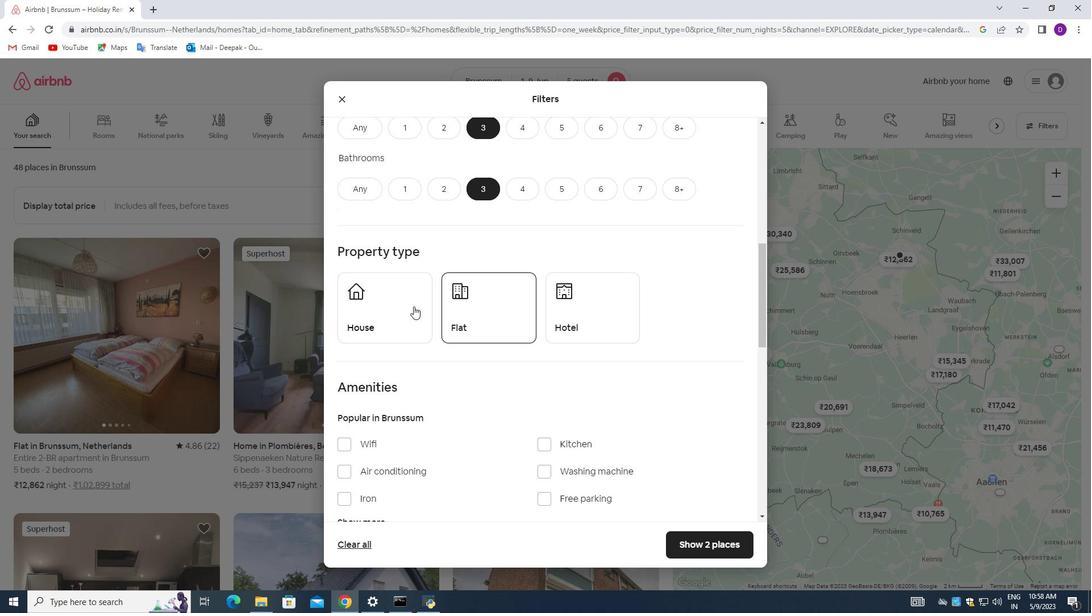 
Action: Mouse pressed left at (400, 306)
Screenshot: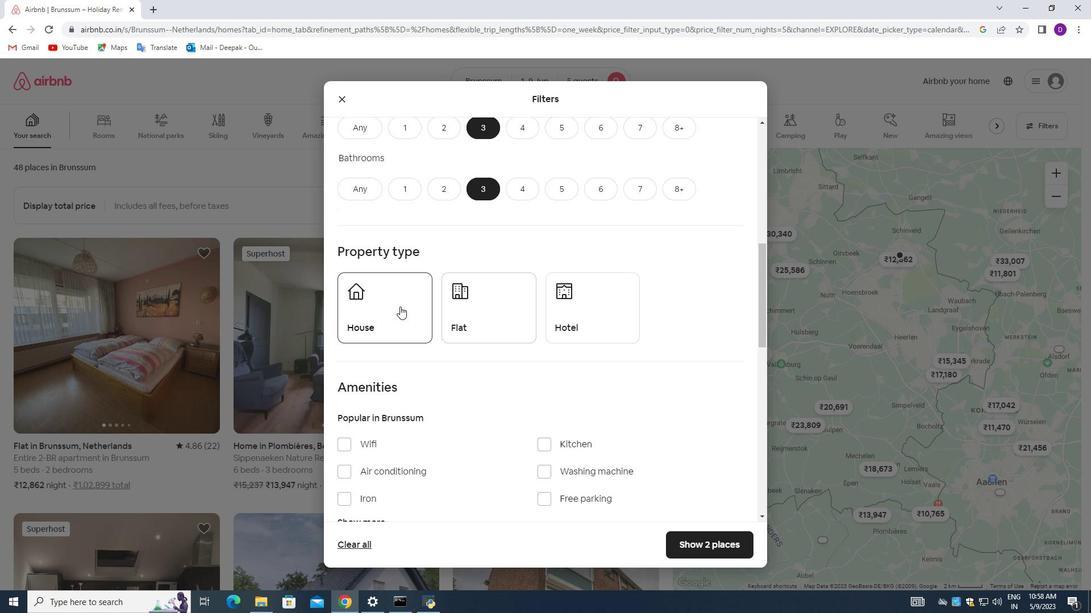 
Action: Mouse moved to (462, 313)
Screenshot: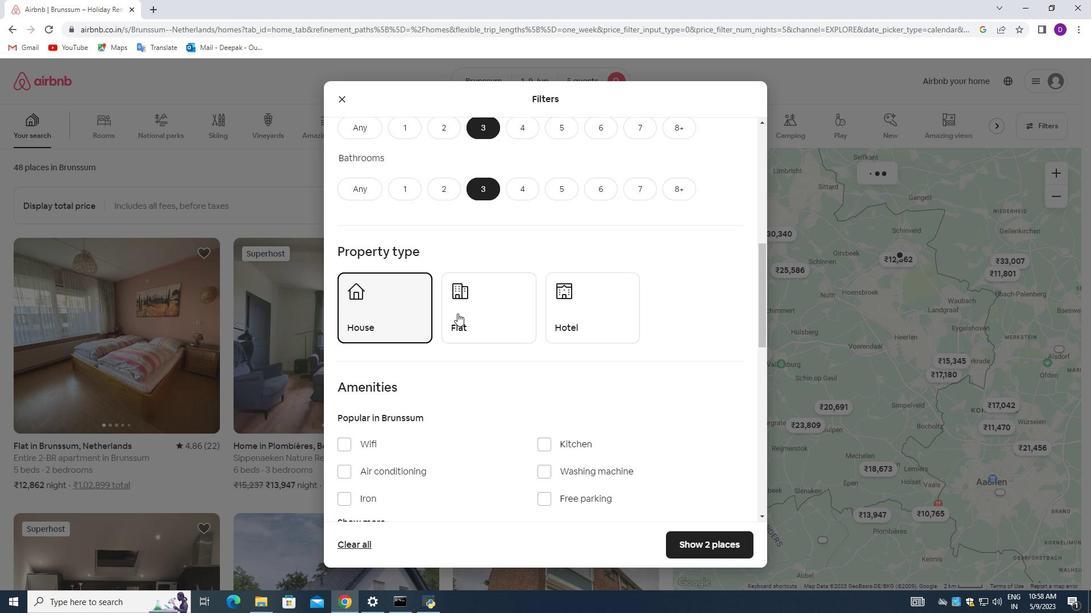 
Action: Mouse pressed left at (462, 313)
Screenshot: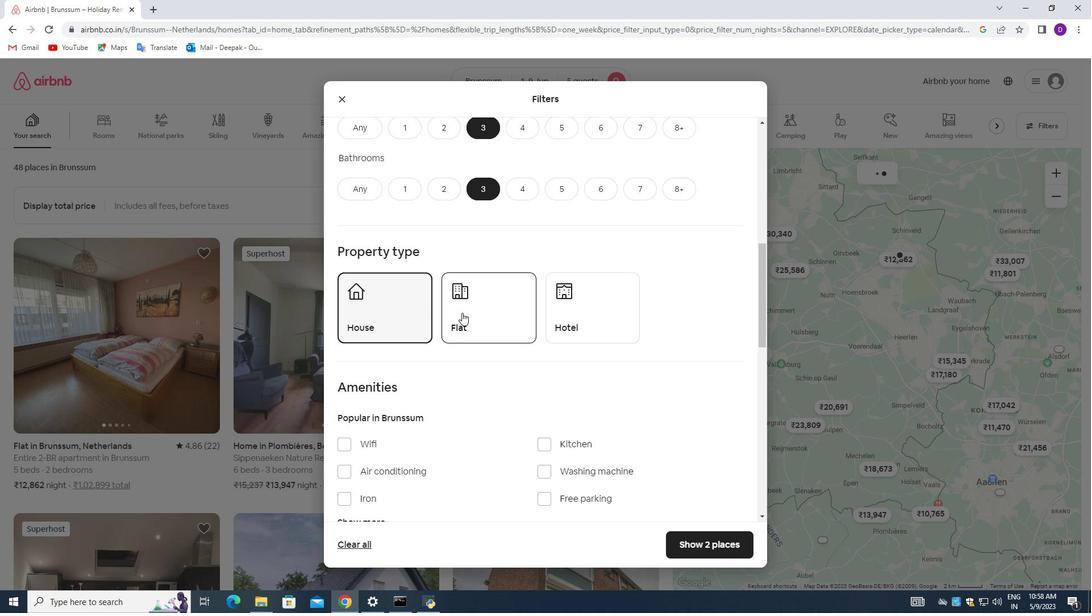
Action: Mouse moved to (504, 311)
Screenshot: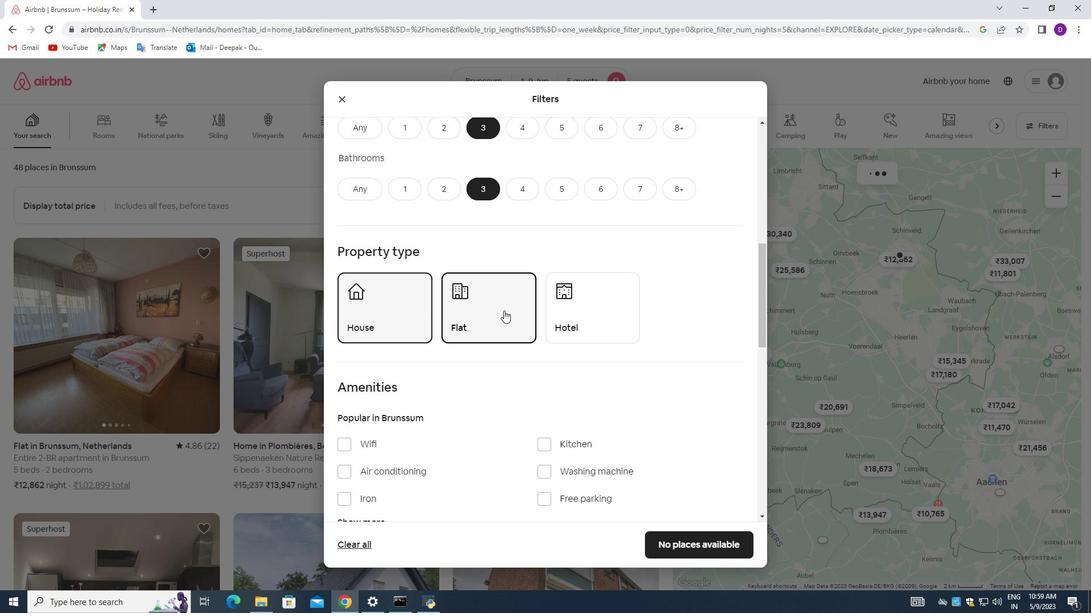 
Action: Mouse scrolled (504, 310) with delta (0, 0)
Screenshot: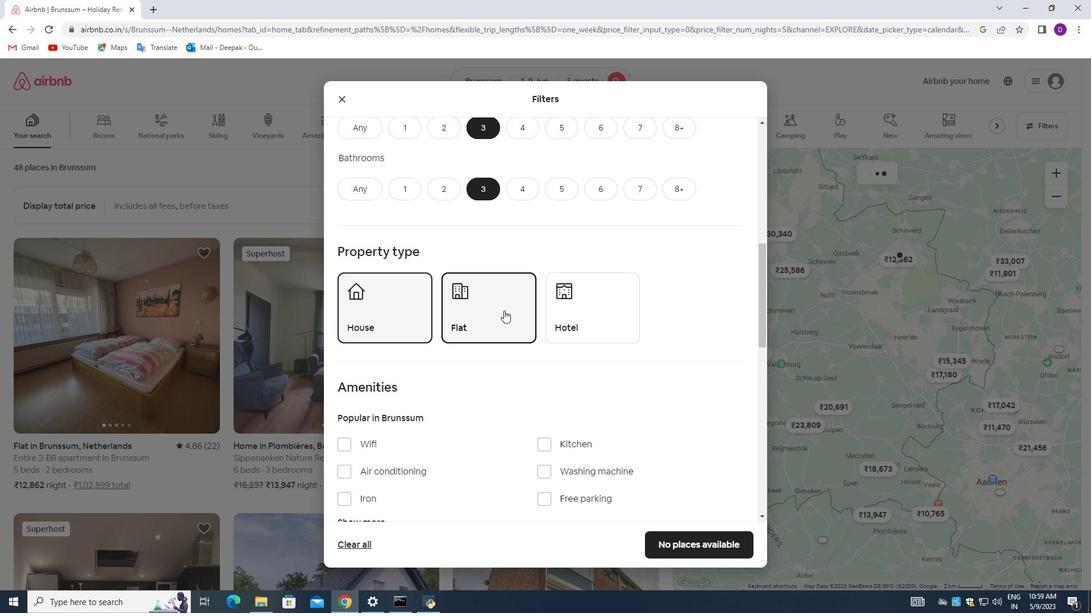 
Action: Mouse moved to (504, 290)
Screenshot: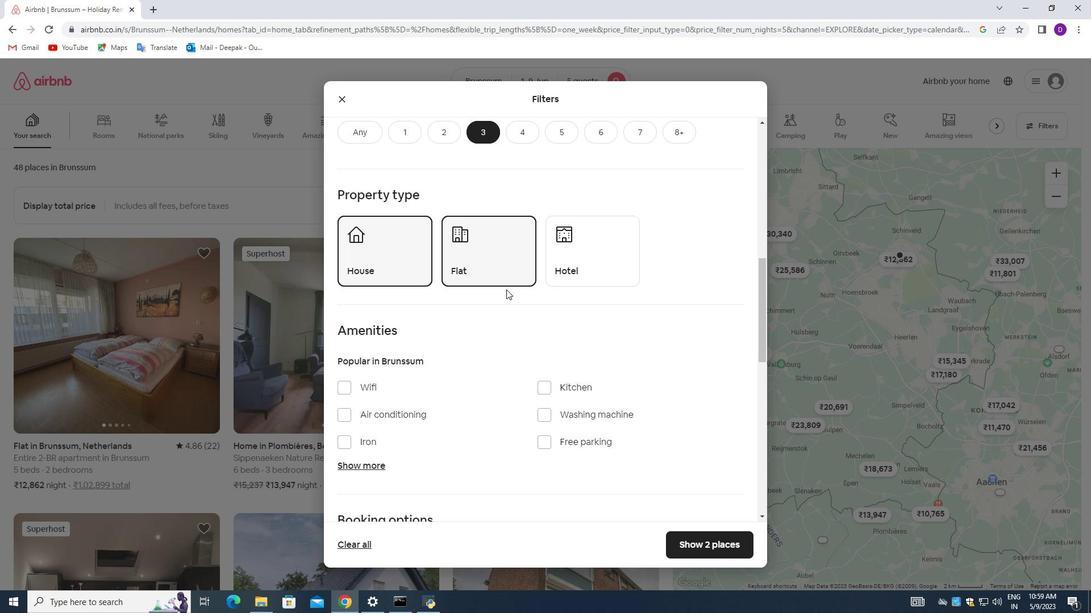 
Action: Mouse scrolled (504, 289) with delta (0, 0)
Screenshot: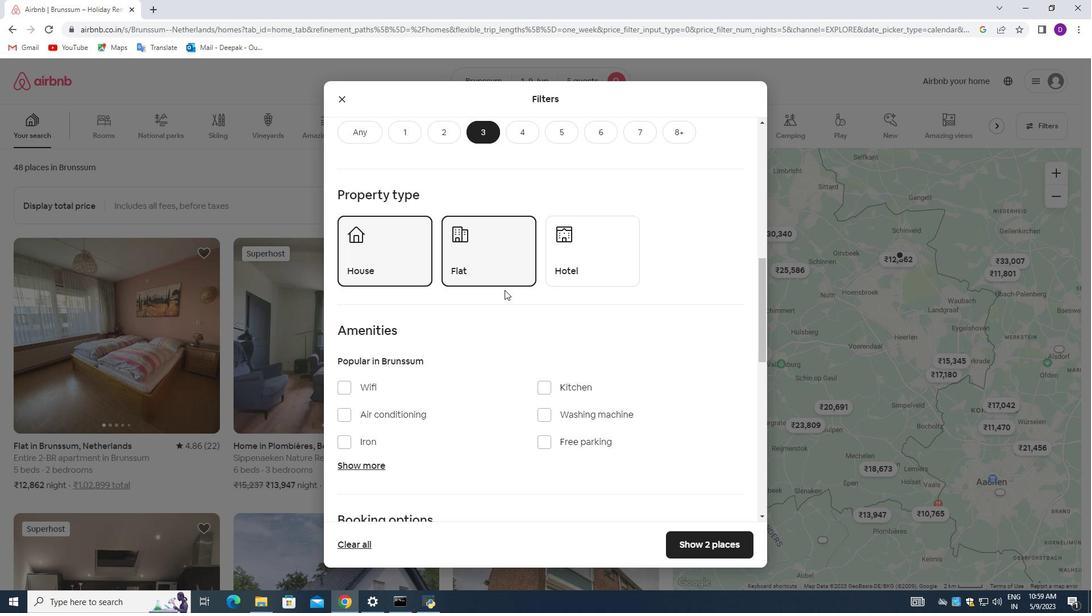 
Action: Mouse scrolled (504, 289) with delta (0, 0)
Screenshot: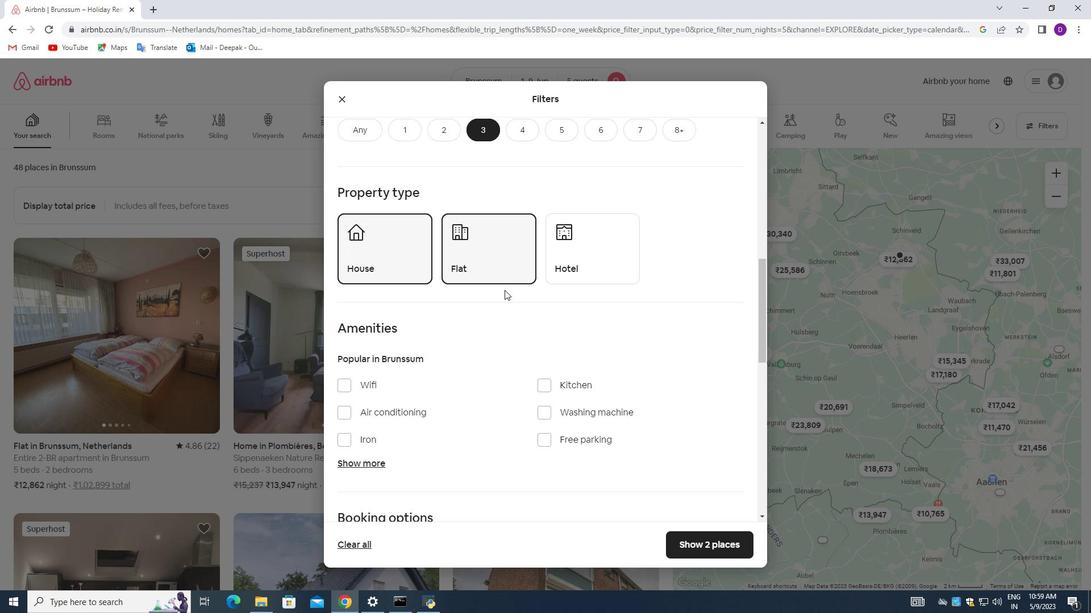 
Action: Mouse moved to (537, 305)
Screenshot: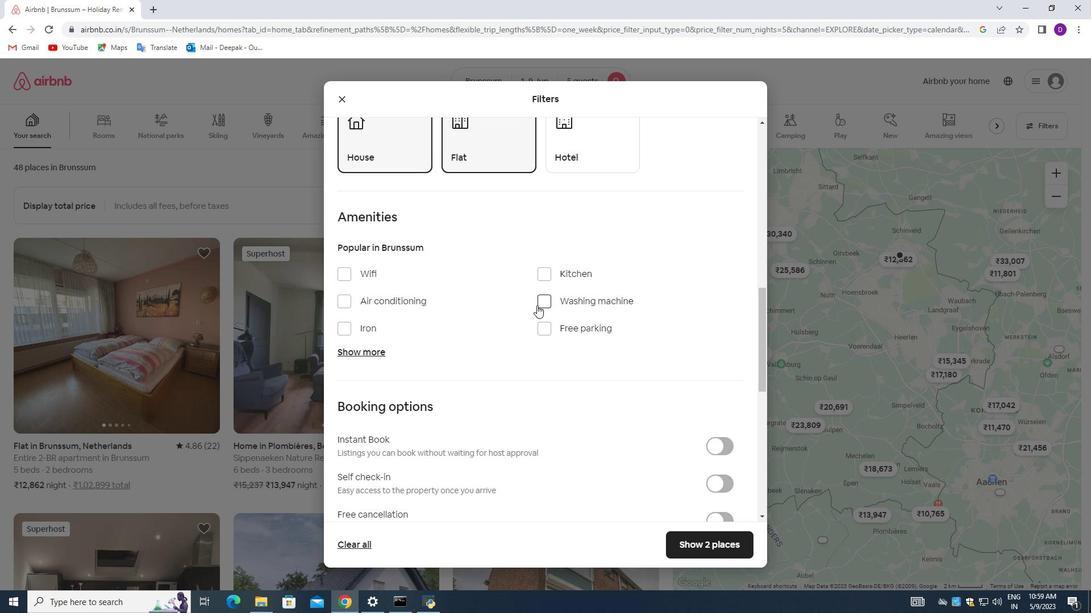
Action: Mouse pressed left at (537, 305)
Screenshot: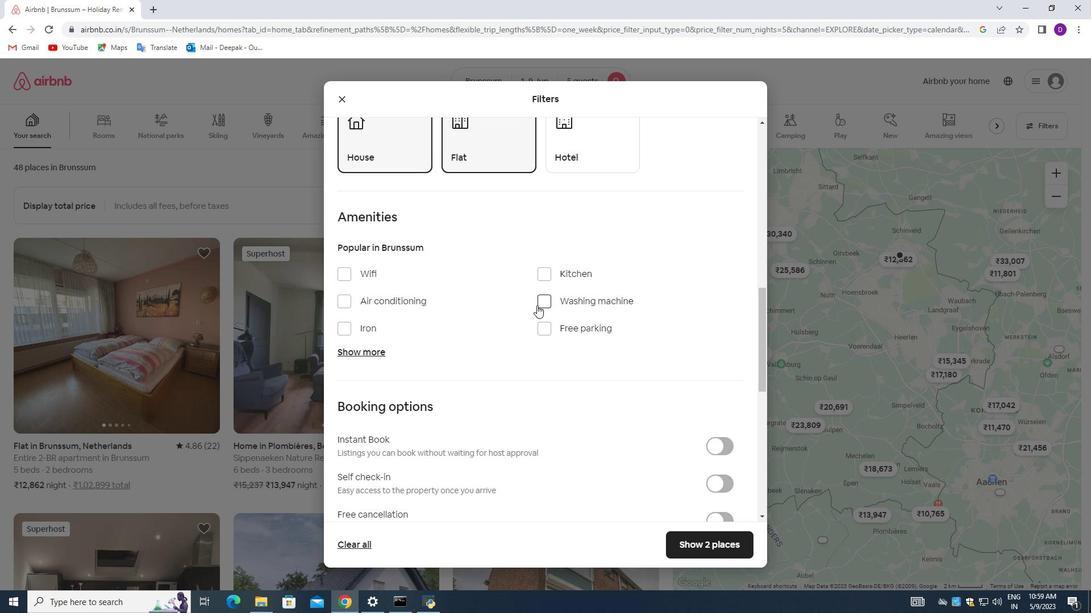 
Action: Mouse moved to (485, 332)
Screenshot: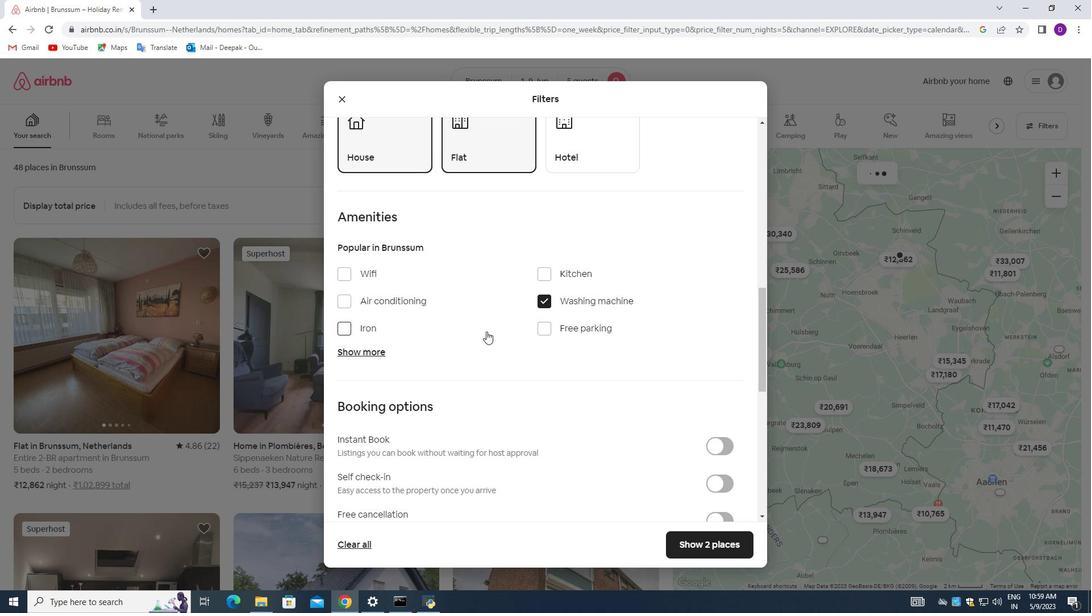 
Action: Mouse scrolled (485, 331) with delta (0, 0)
Screenshot: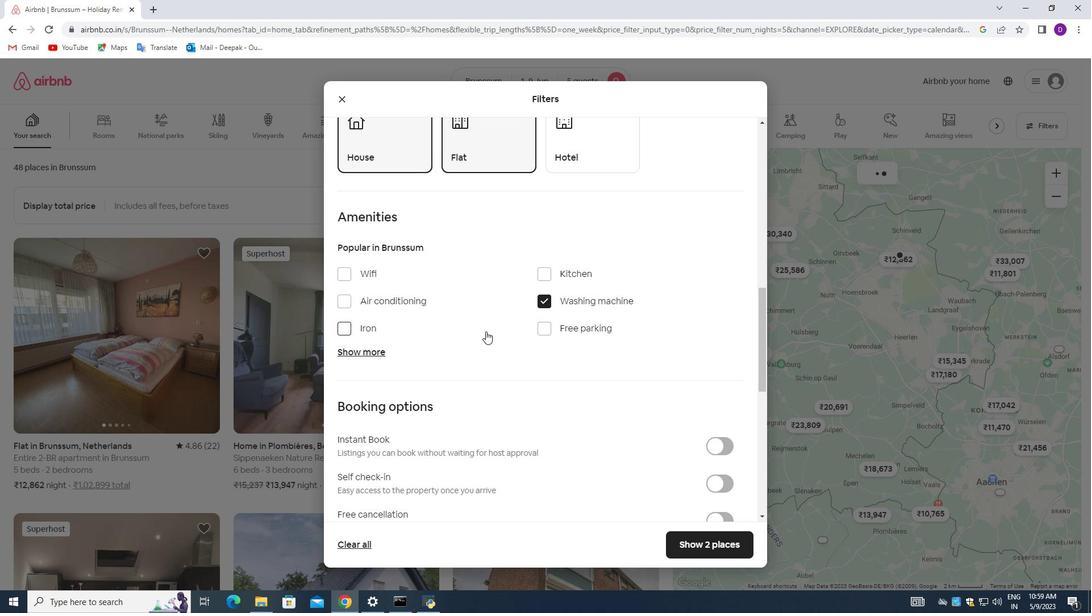 
Action: Mouse scrolled (485, 331) with delta (0, 0)
Screenshot: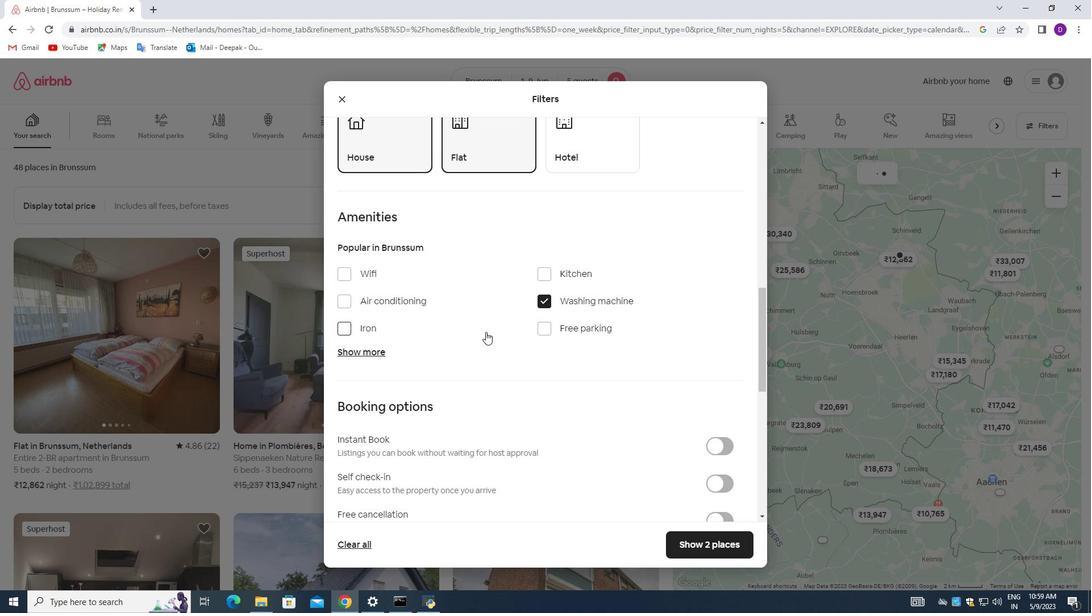 
Action: Mouse moved to (503, 319)
Screenshot: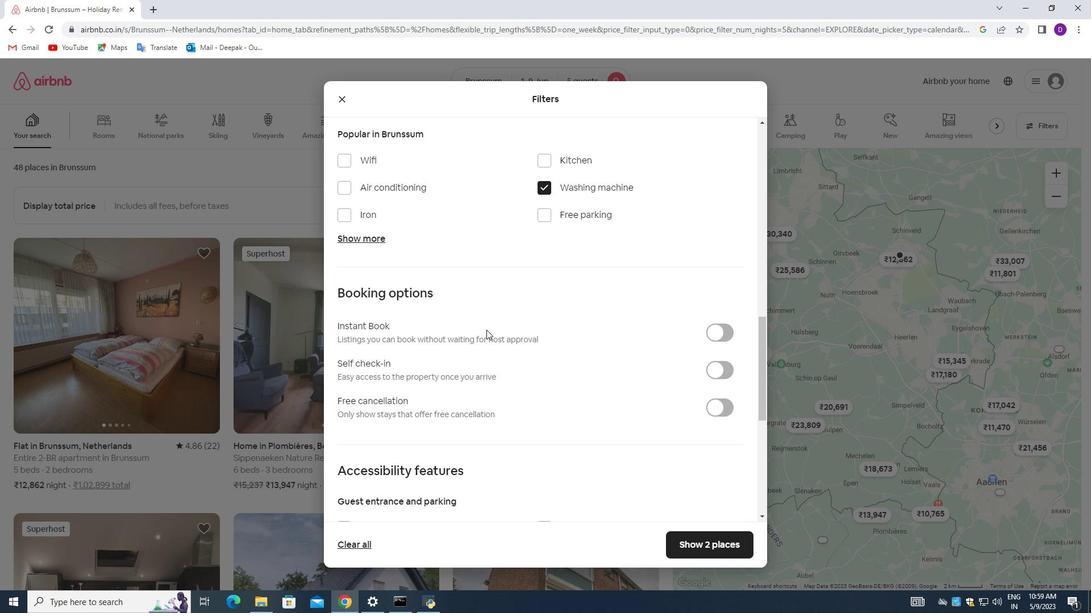 
Action: Mouse scrolled (503, 319) with delta (0, 0)
Screenshot: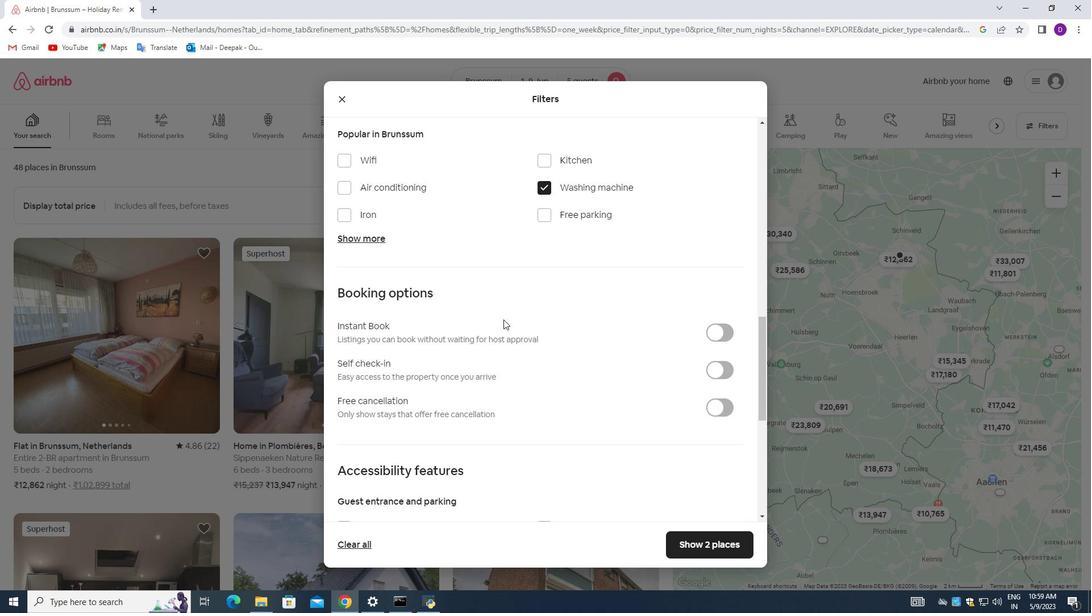 
Action: Mouse scrolled (503, 319) with delta (0, 0)
Screenshot: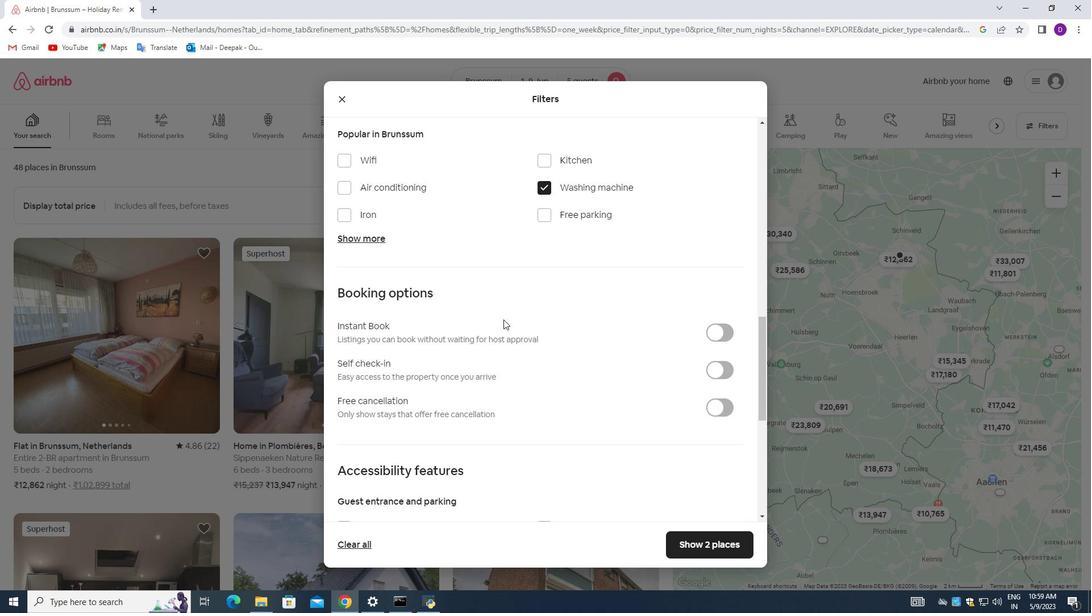 
Action: Mouse moved to (708, 259)
Screenshot: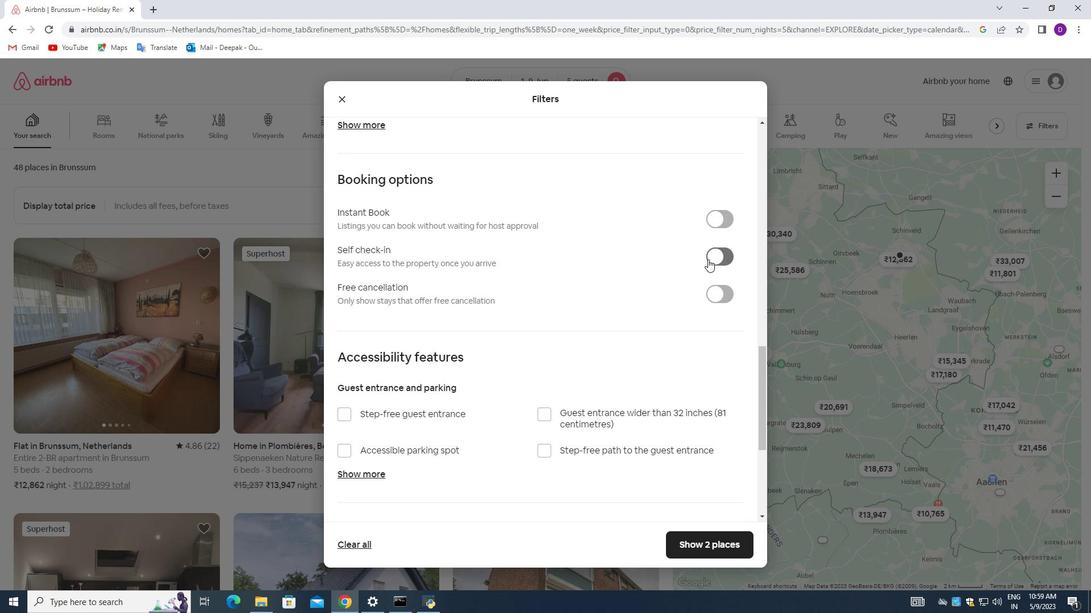 
Action: Mouse pressed left at (708, 259)
Screenshot: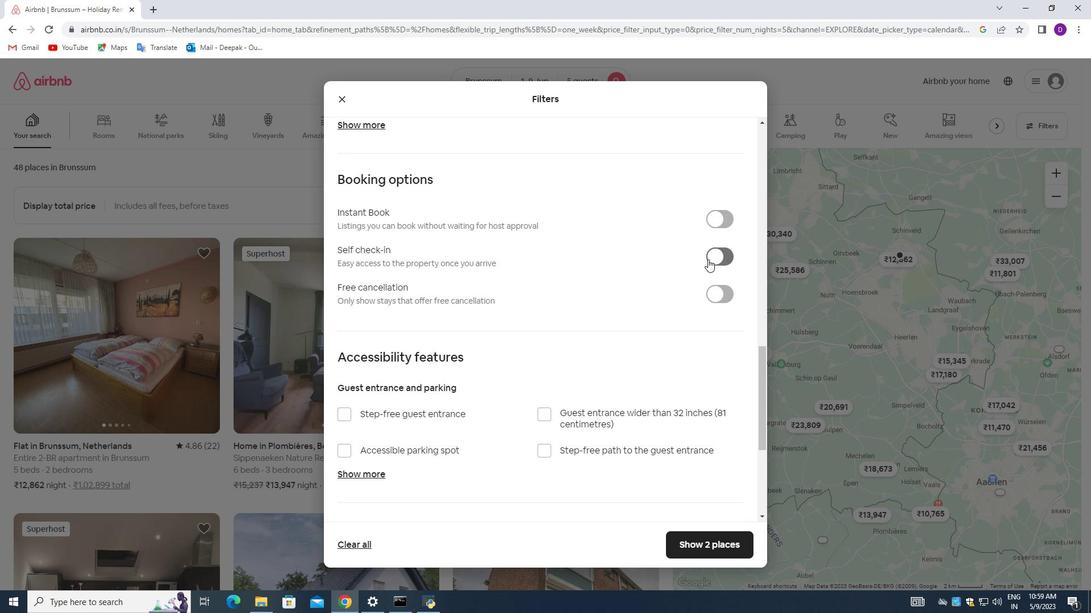 
Action: Mouse moved to (501, 318)
Screenshot: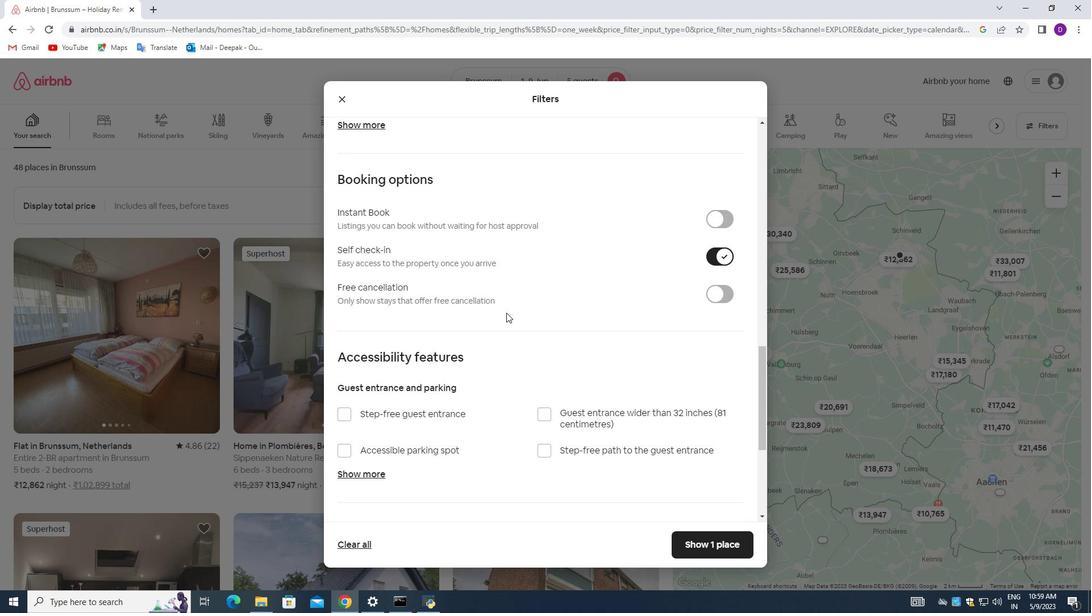 
Action: Mouse scrolled (501, 318) with delta (0, 0)
Screenshot: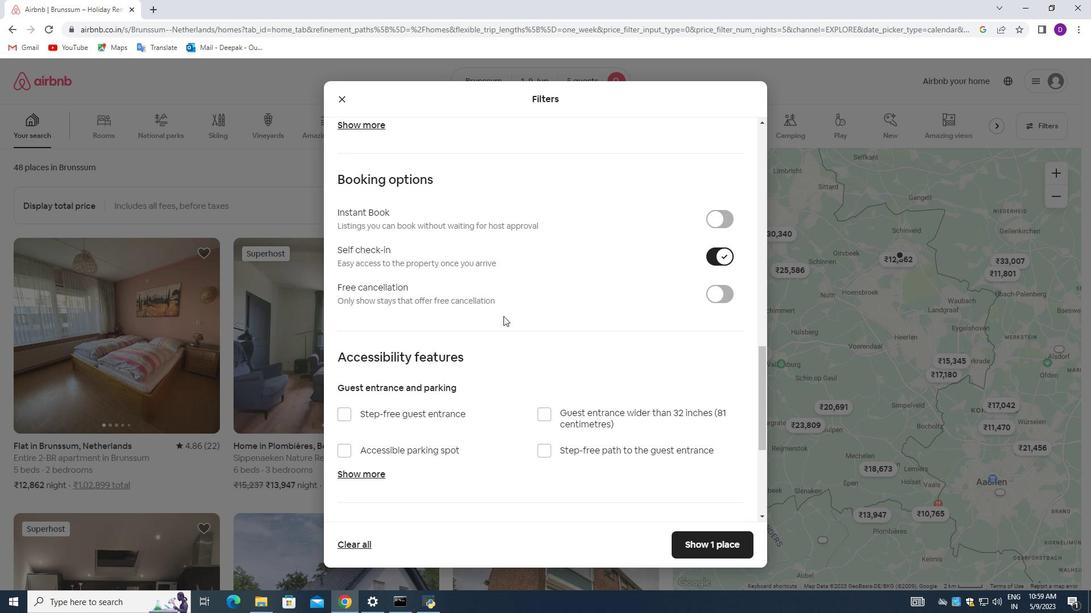 
Action: Mouse moved to (500, 319)
Screenshot: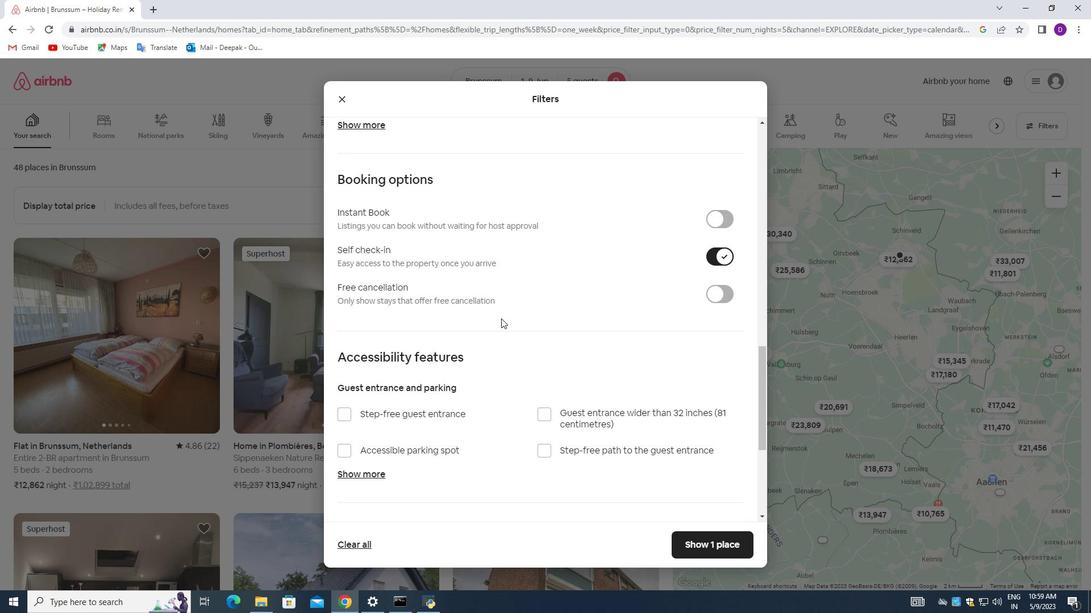 
Action: Mouse scrolled (500, 318) with delta (0, 0)
Screenshot: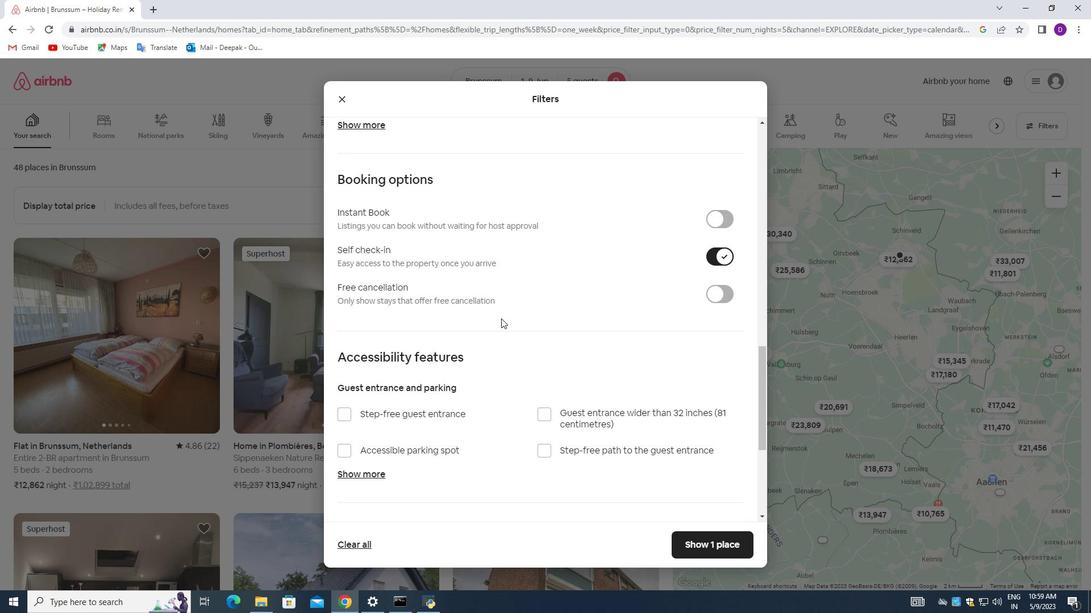 
Action: Mouse moved to (497, 340)
Screenshot: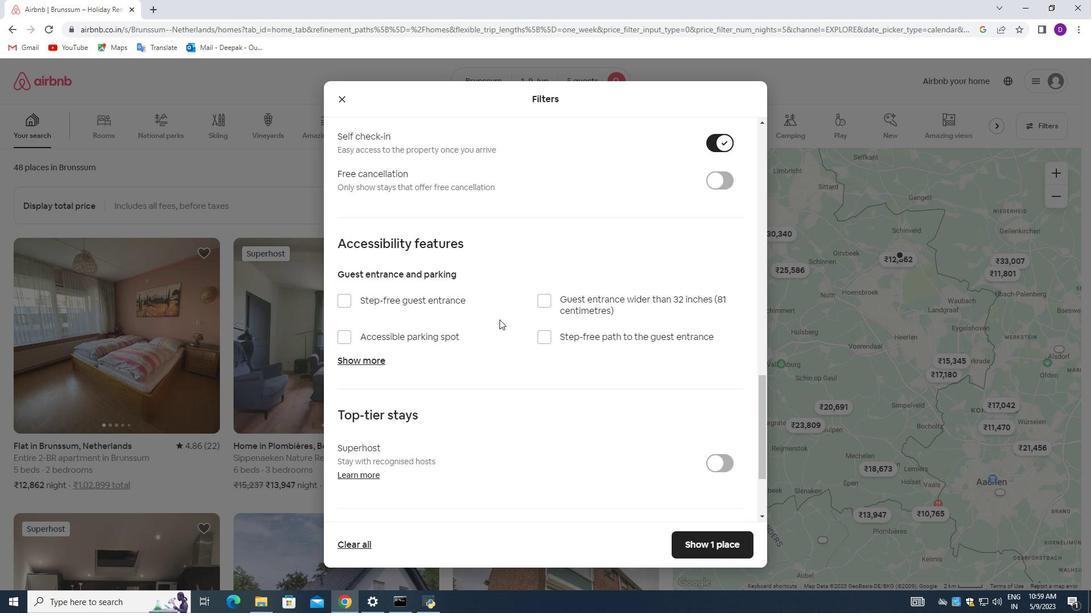 
Action: Mouse scrolled (497, 339) with delta (0, 0)
Screenshot: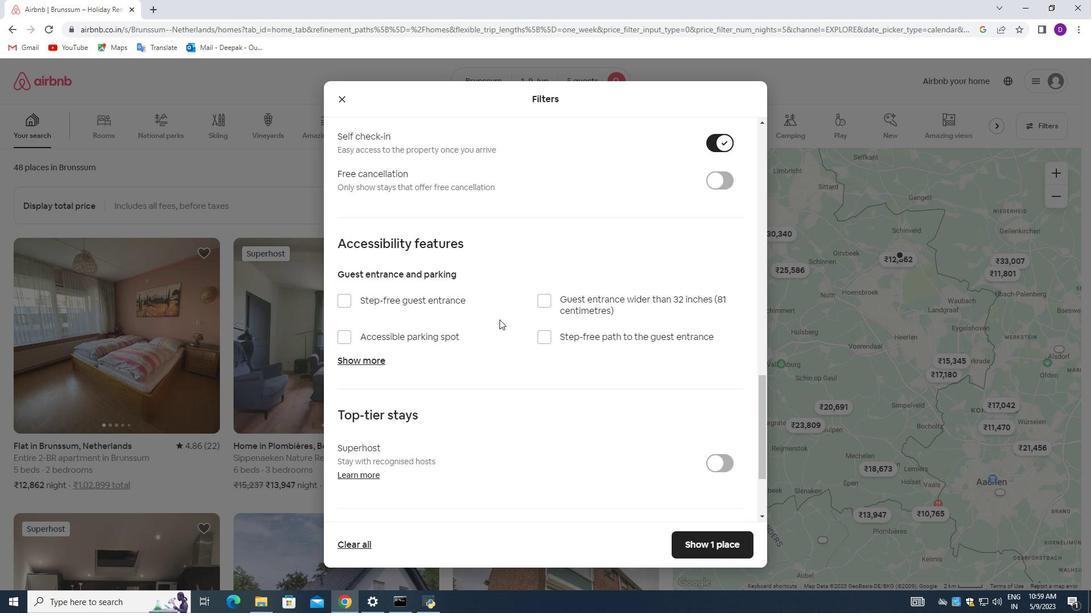 
Action: Mouse moved to (497, 342)
Screenshot: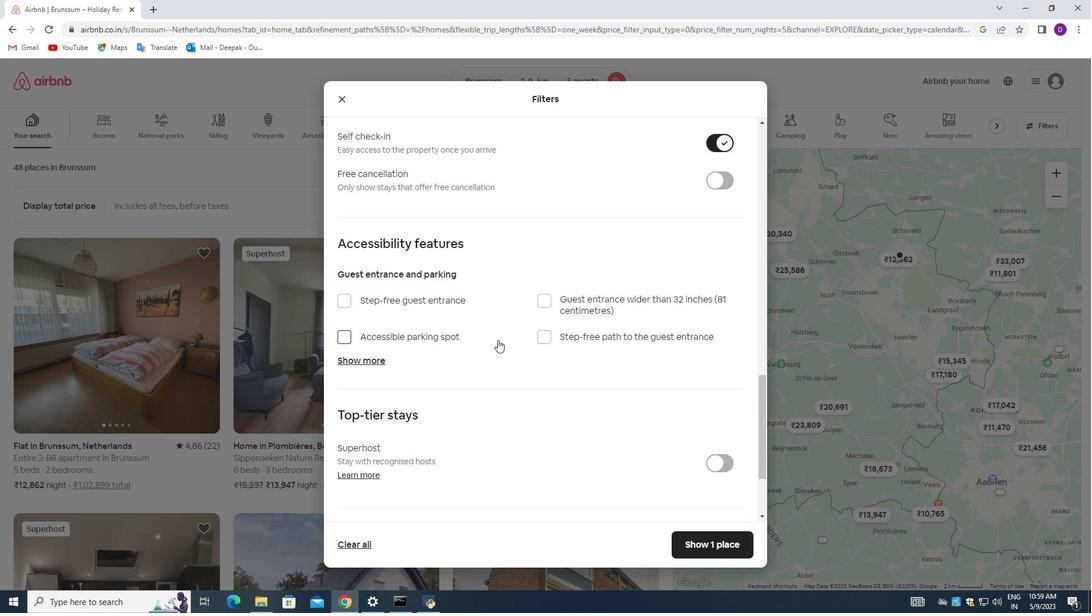 
Action: Mouse scrolled (497, 341) with delta (0, 0)
Screenshot: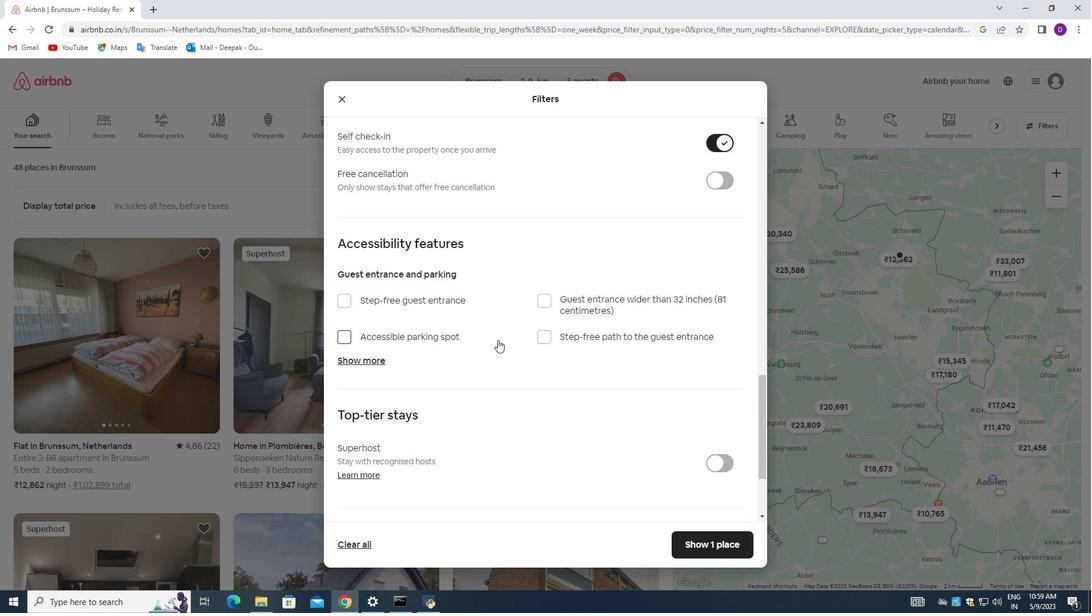 
Action: Mouse scrolled (497, 341) with delta (0, 0)
Screenshot: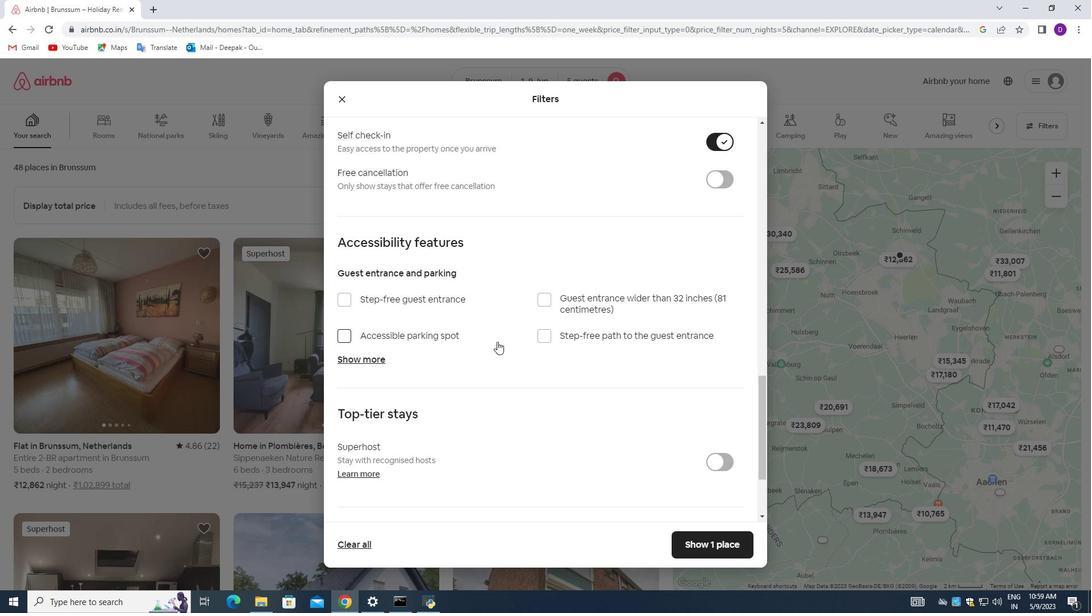 
Action: Mouse moved to (496, 342)
Screenshot: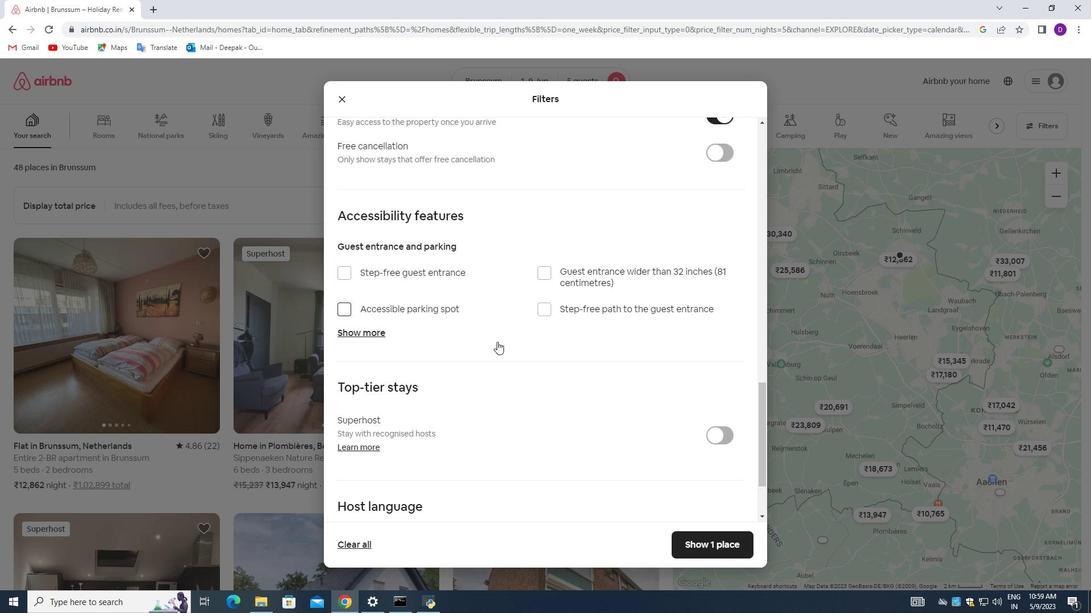 
Action: Mouse scrolled (496, 342) with delta (0, 0)
Screenshot: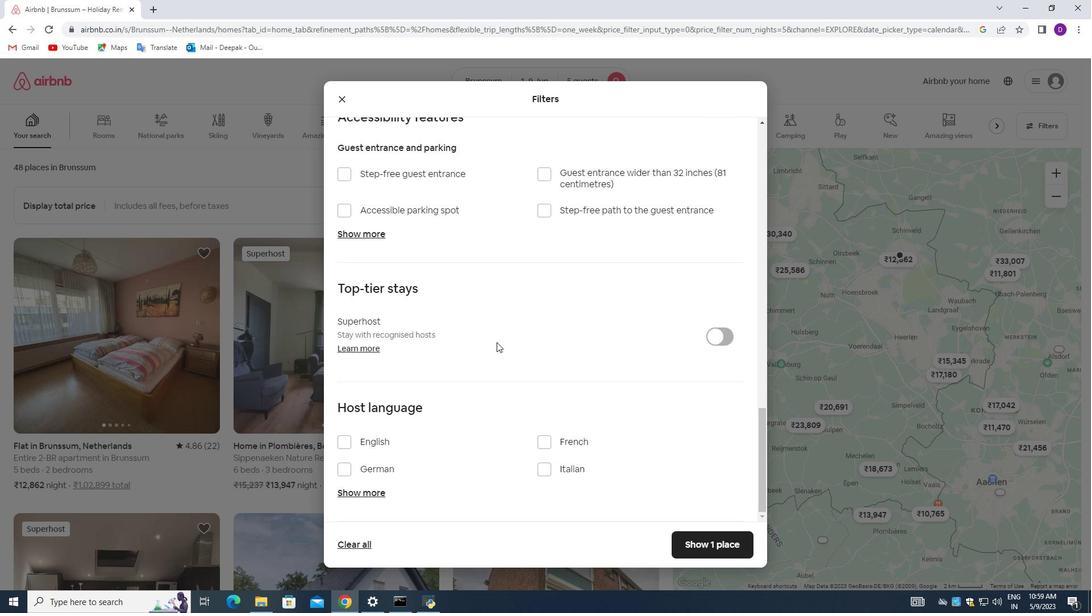
Action: Mouse moved to (496, 343)
Screenshot: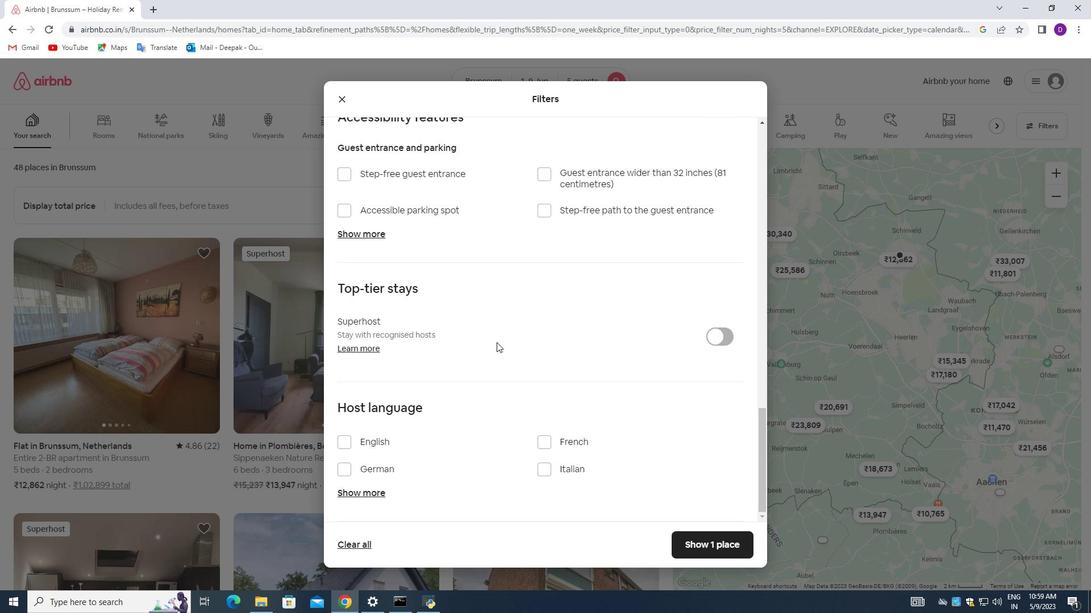 
Action: Mouse scrolled (496, 342) with delta (0, 0)
Screenshot: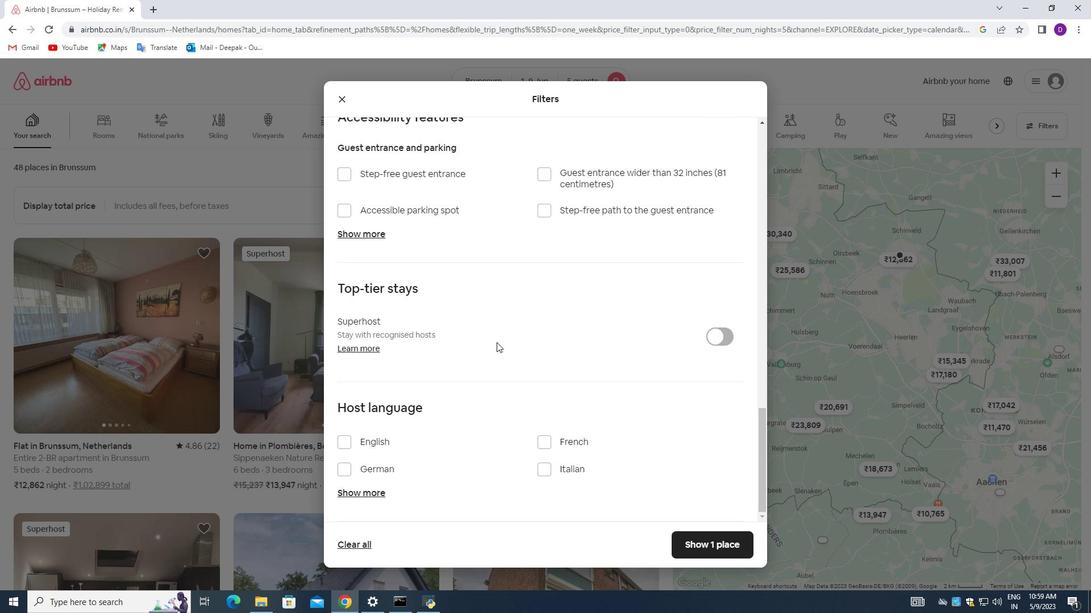 
Action: Mouse moved to (495, 344)
Screenshot: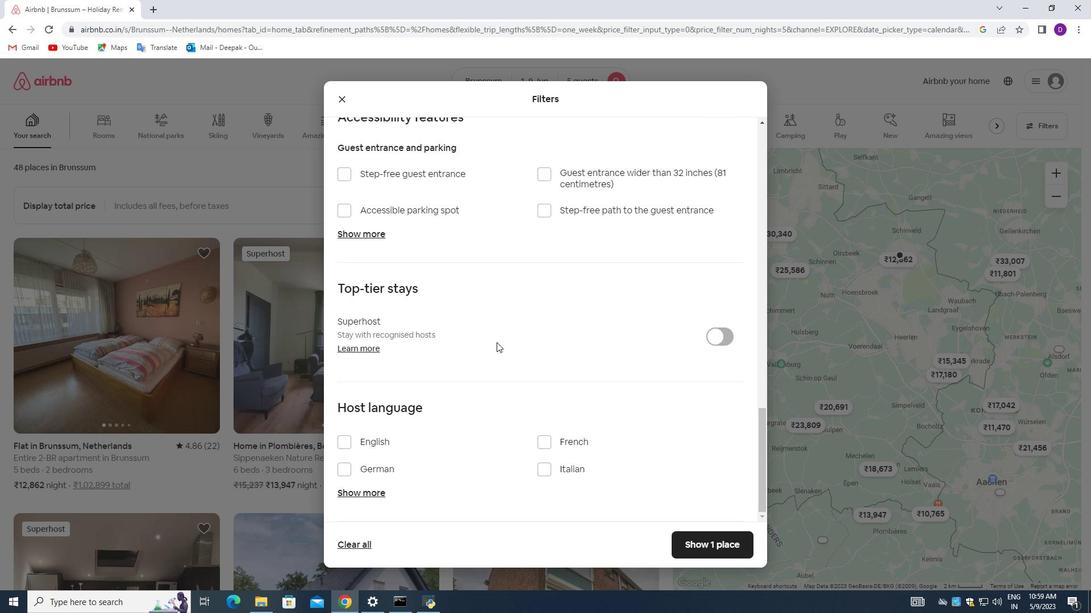 
Action: Mouse scrolled (495, 344) with delta (0, 0)
Screenshot: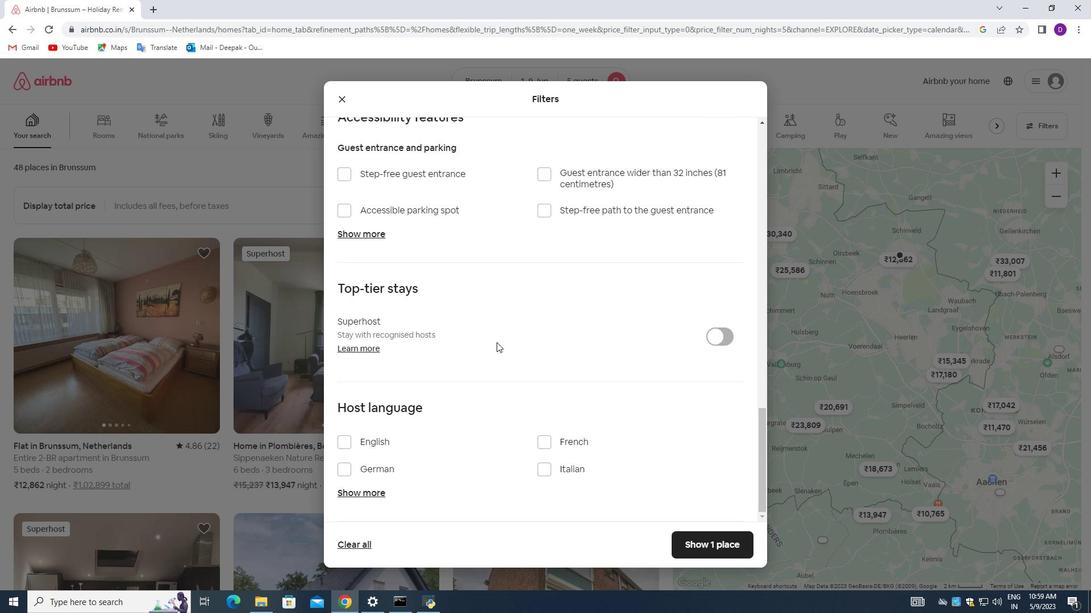 
Action: Mouse moved to (347, 442)
Screenshot: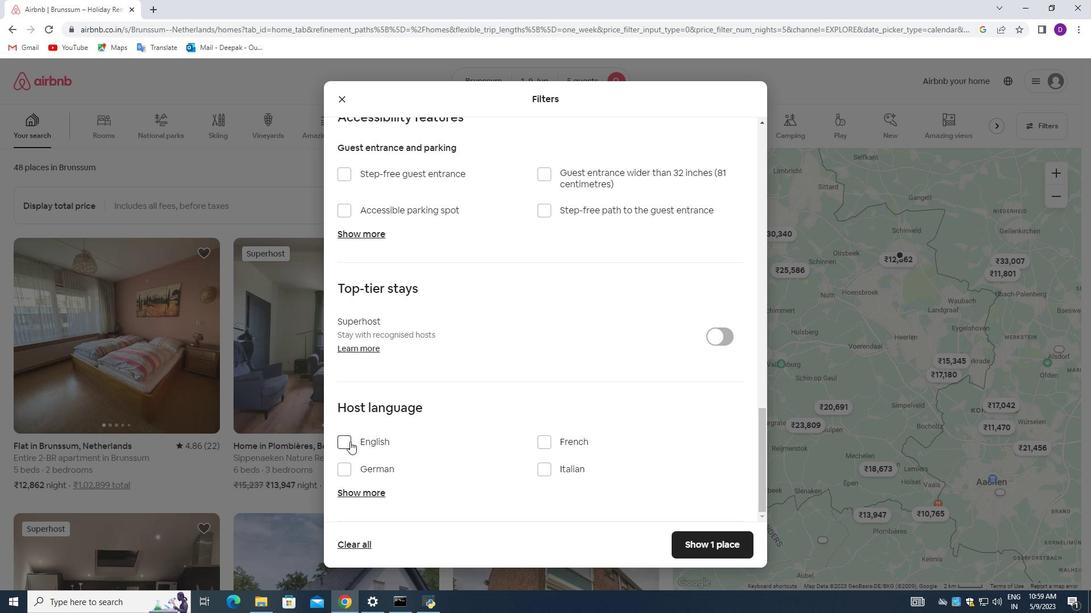 
Action: Mouse pressed left at (347, 442)
Screenshot: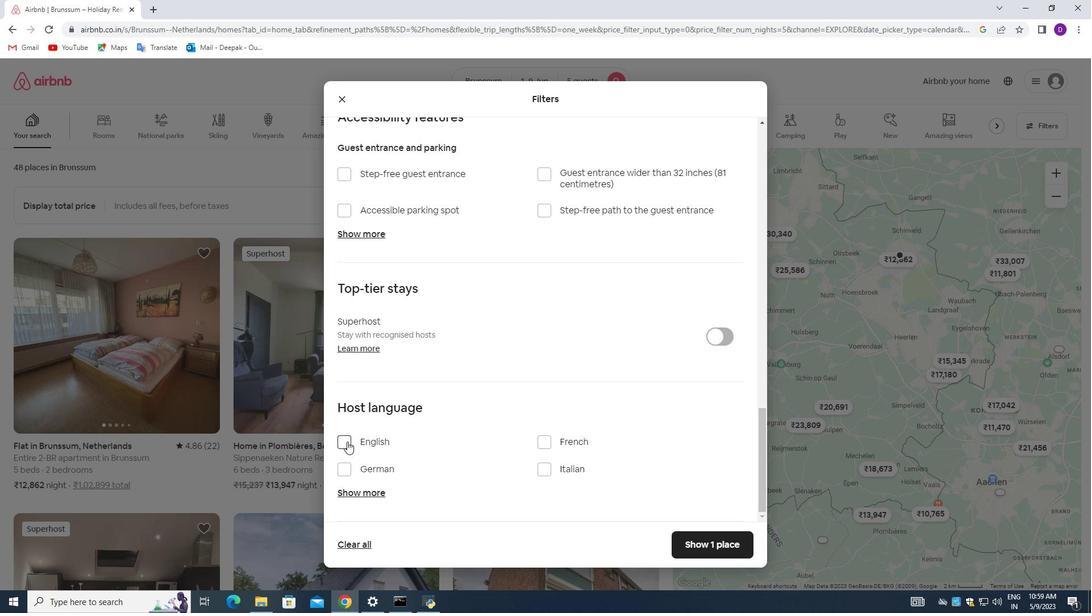 
Action: Mouse moved to (658, 538)
Screenshot: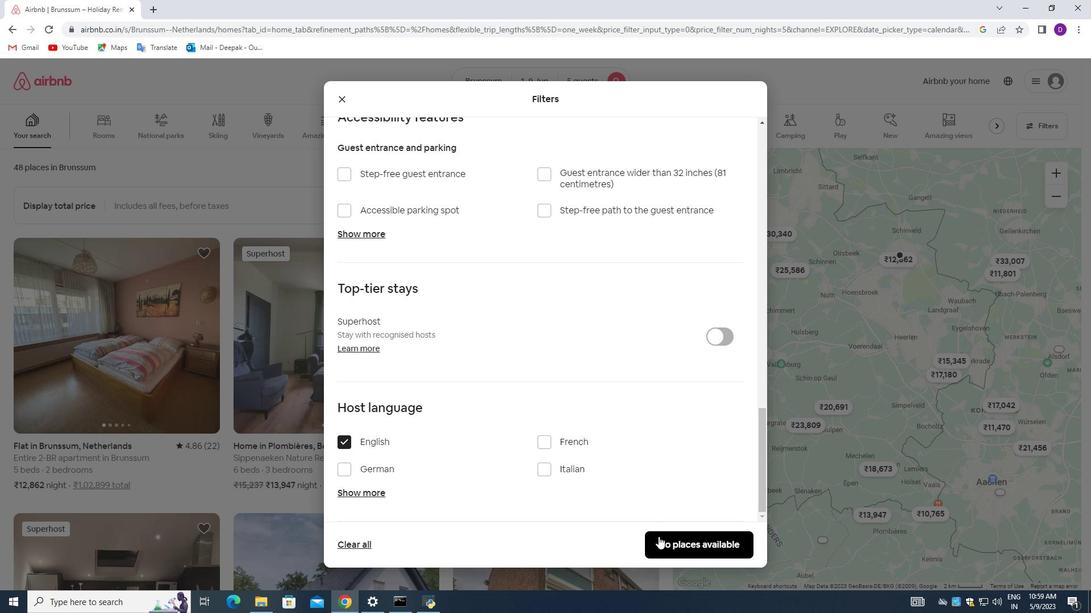
Action: Mouse pressed left at (658, 538)
Screenshot: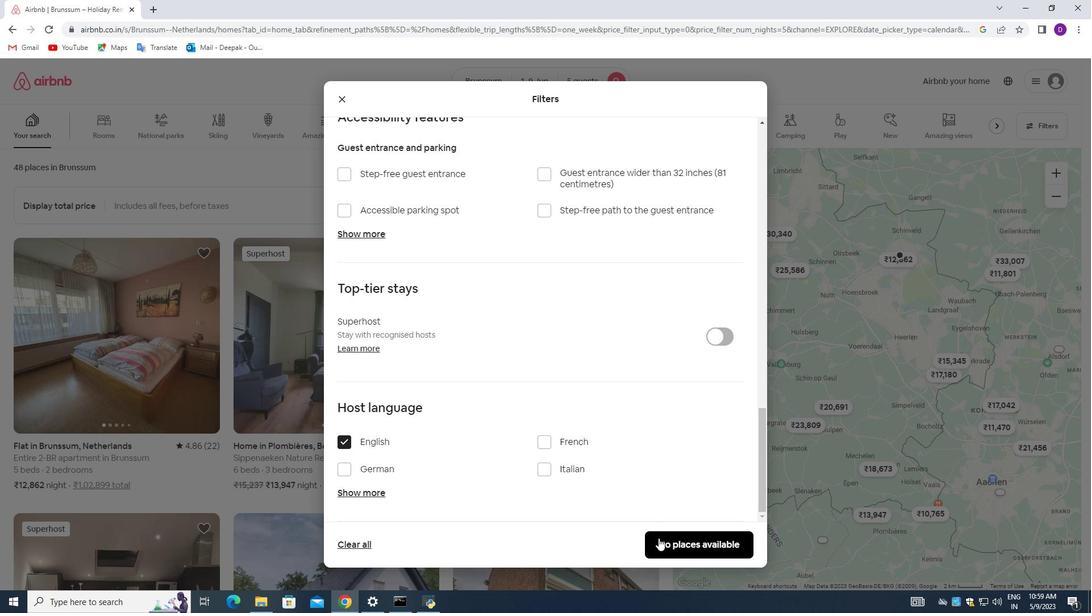 
Action: Mouse moved to (612, 366)
Screenshot: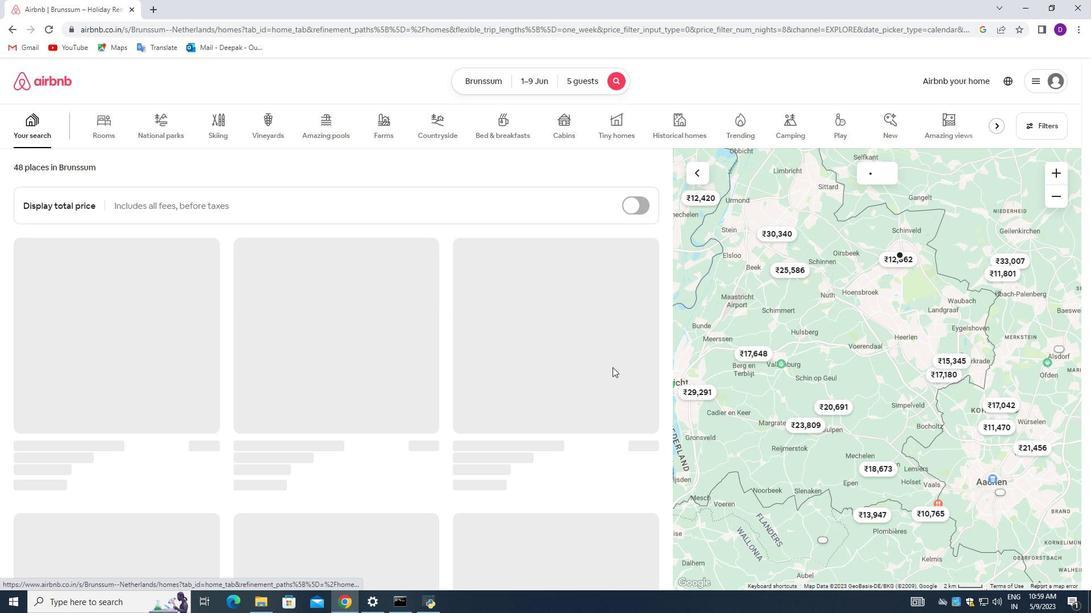 
